 Task: Create a due date automation trigger when advanced on, 2 working days before a card is due add fields with custom field "Resume" set to a number greater or equal to 1 and lower or equal to 10 at 11:00 AM.
Action: Mouse moved to (1356, 112)
Screenshot: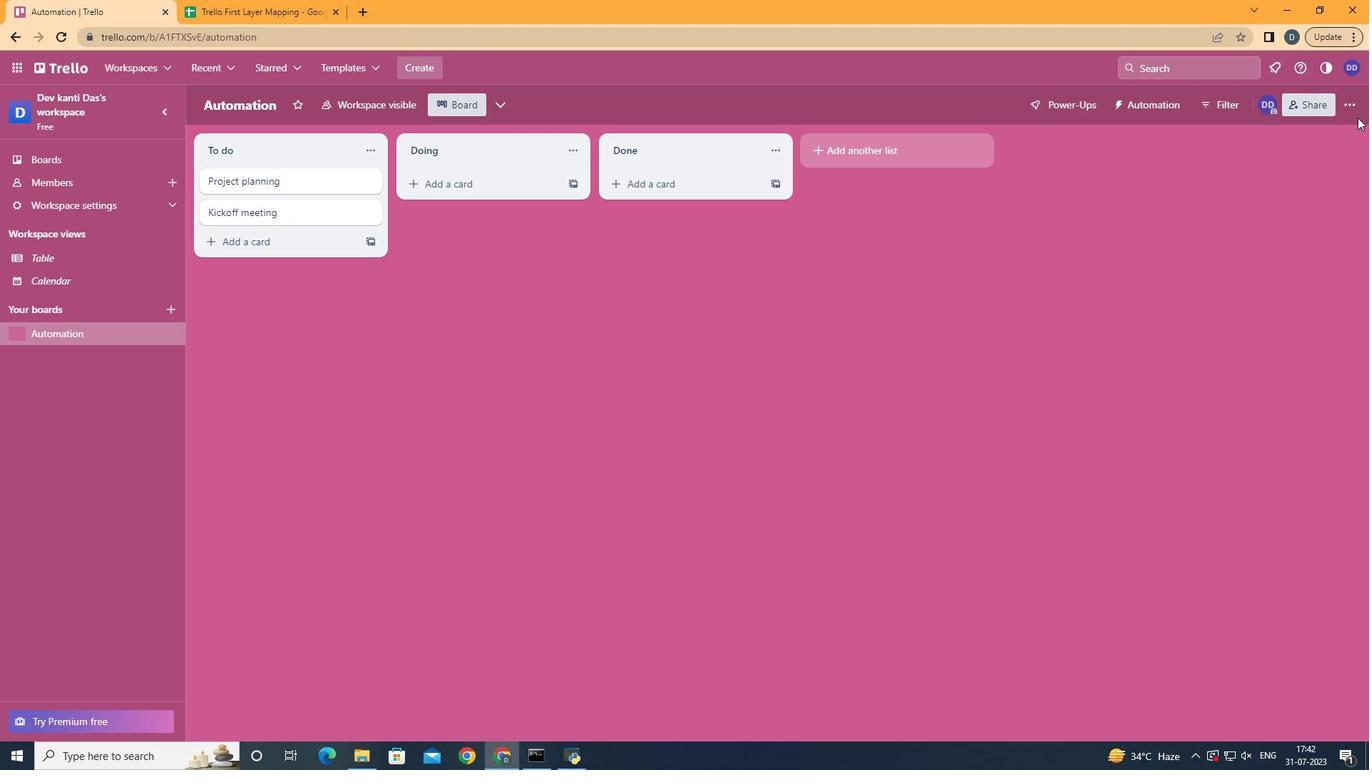 
Action: Mouse pressed left at (1356, 112)
Screenshot: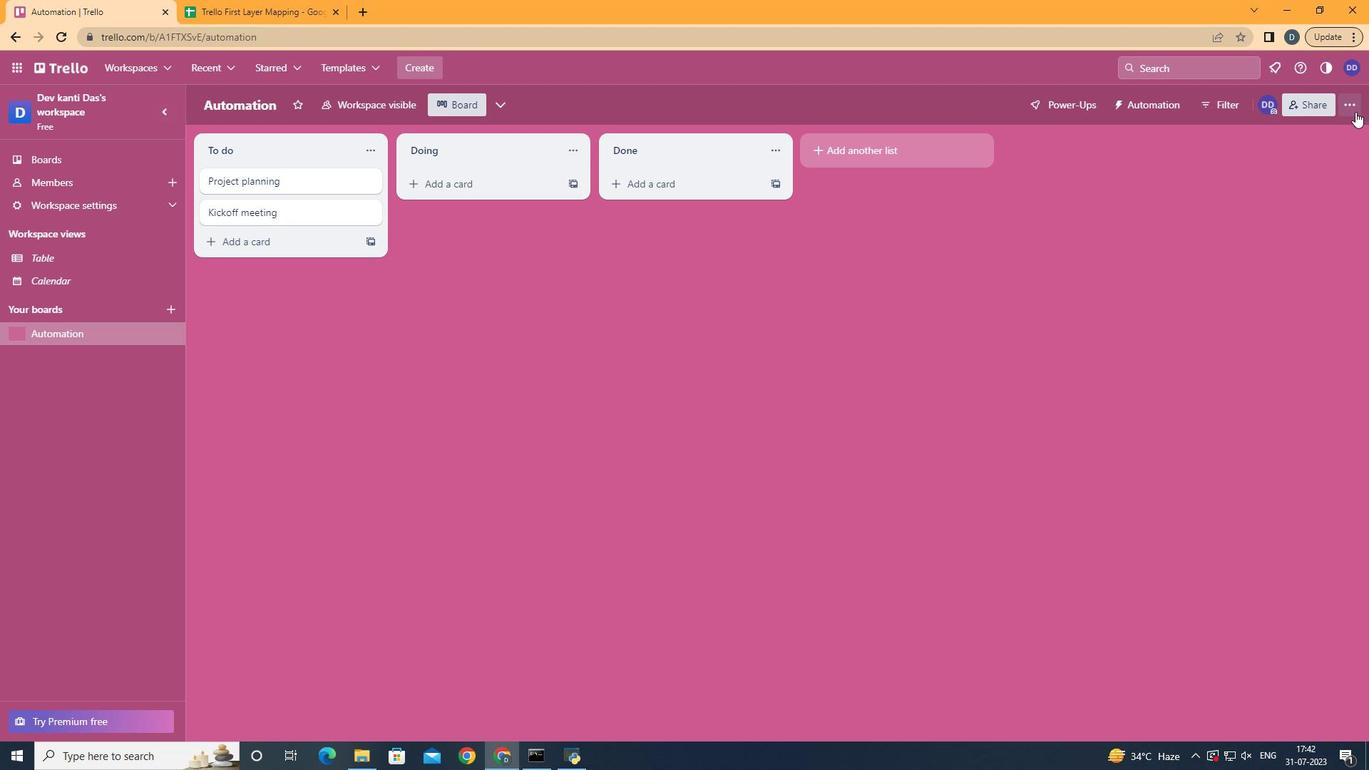 
Action: Mouse moved to (1245, 311)
Screenshot: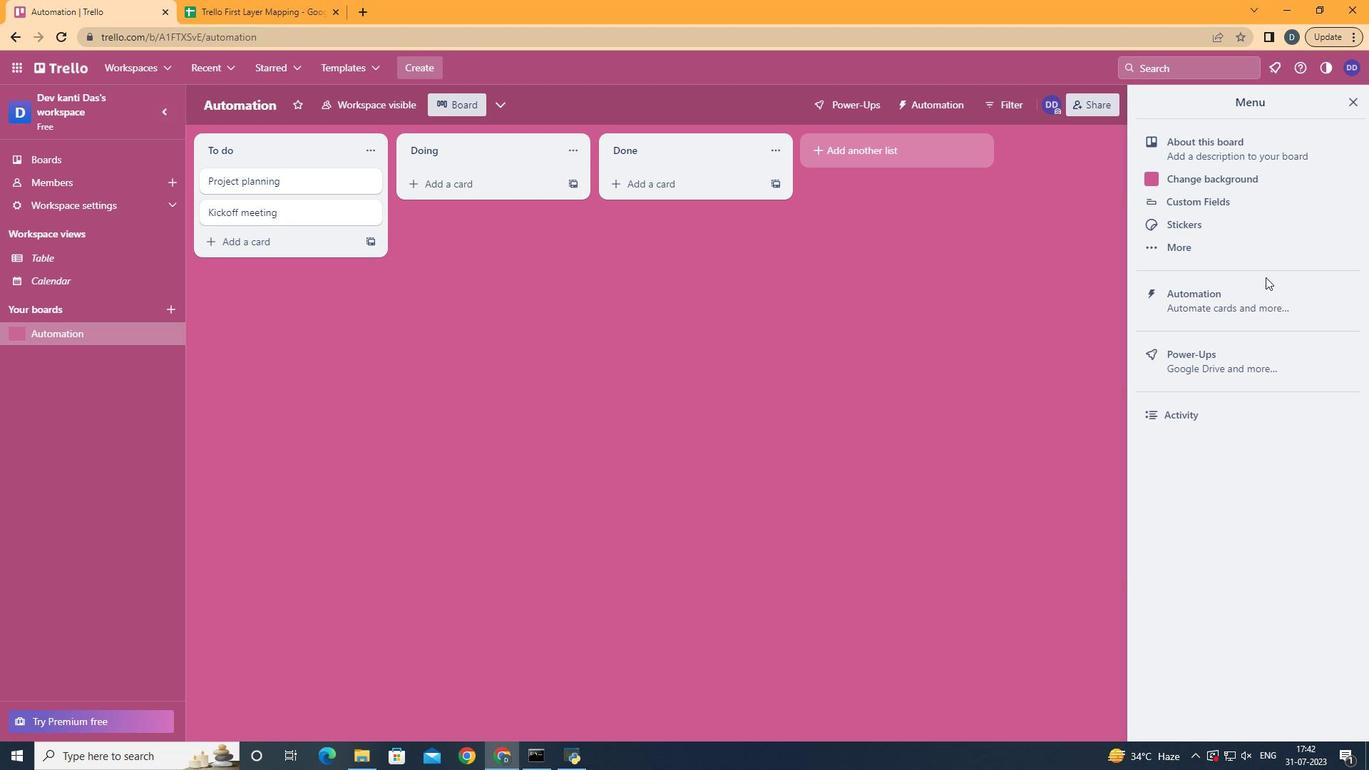 
Action: Mouse pressed left at (1245, 311)
Screenshot: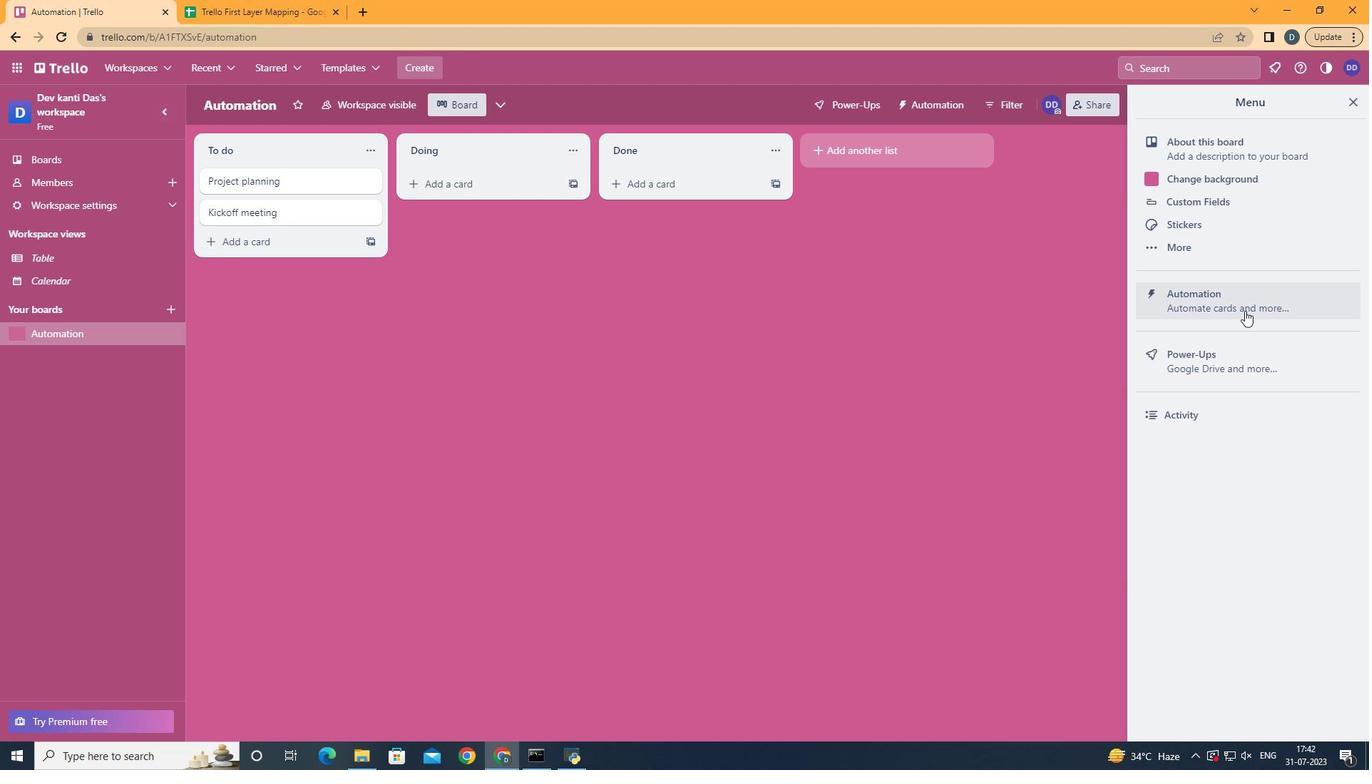 
Action: Mouse moved to (266, 285)
Screenshot: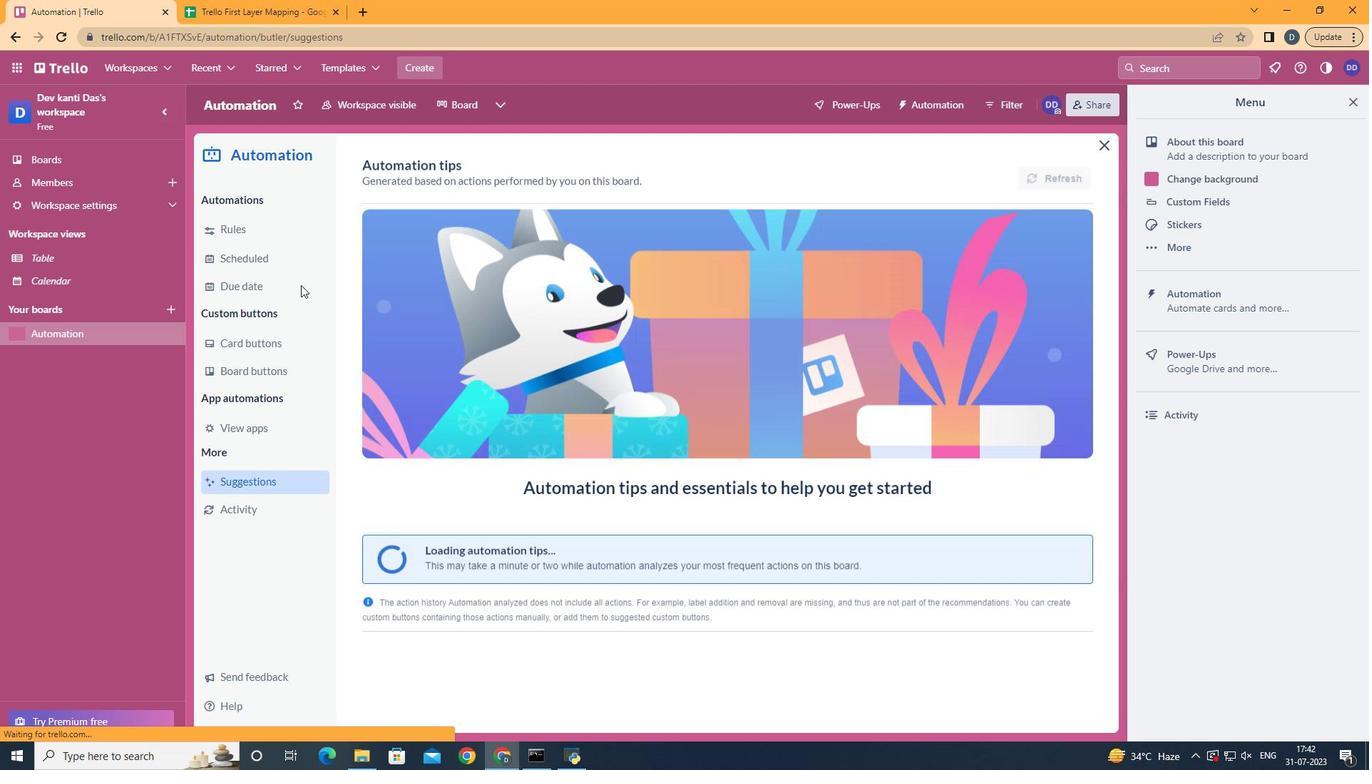 
Action: Mouse pressed left at (266, 285)
Screenshot: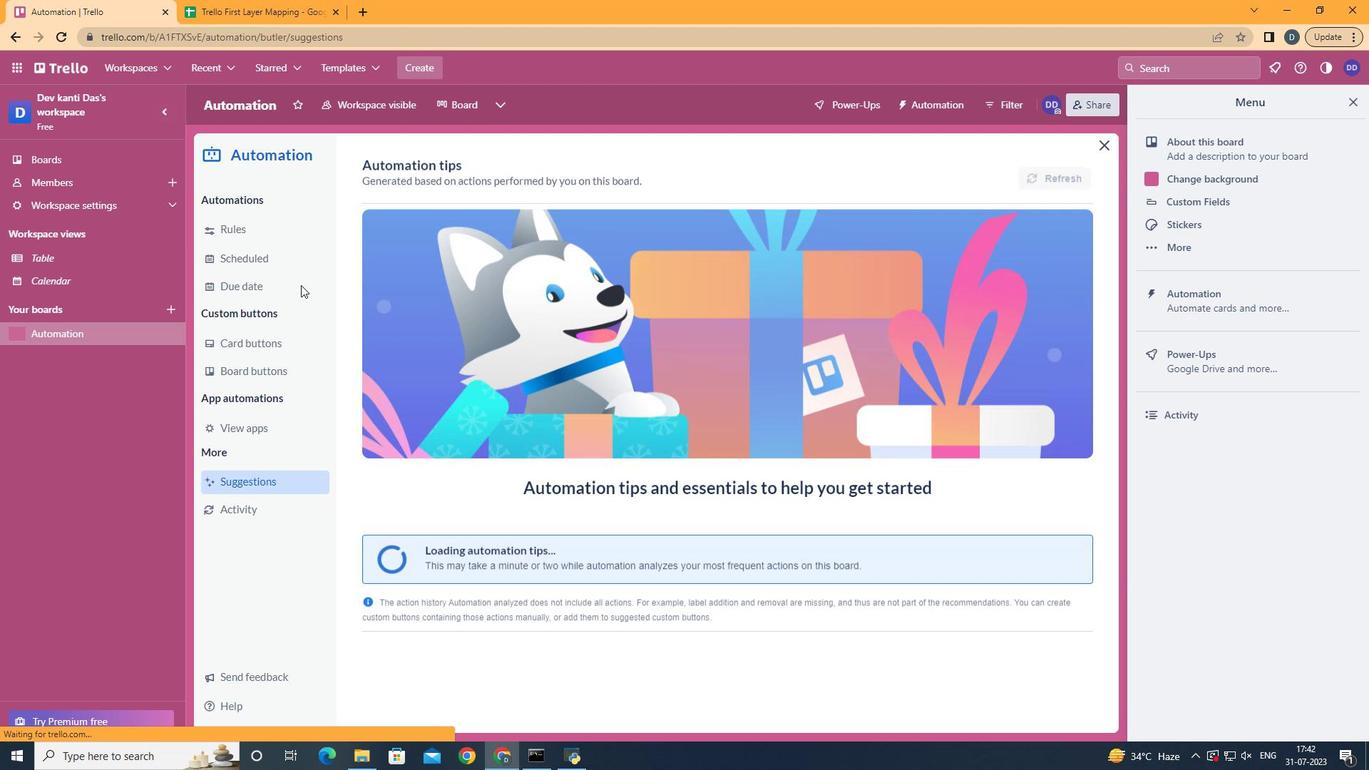 
Action: Mouse moved to (1010, 170)
Screenshot: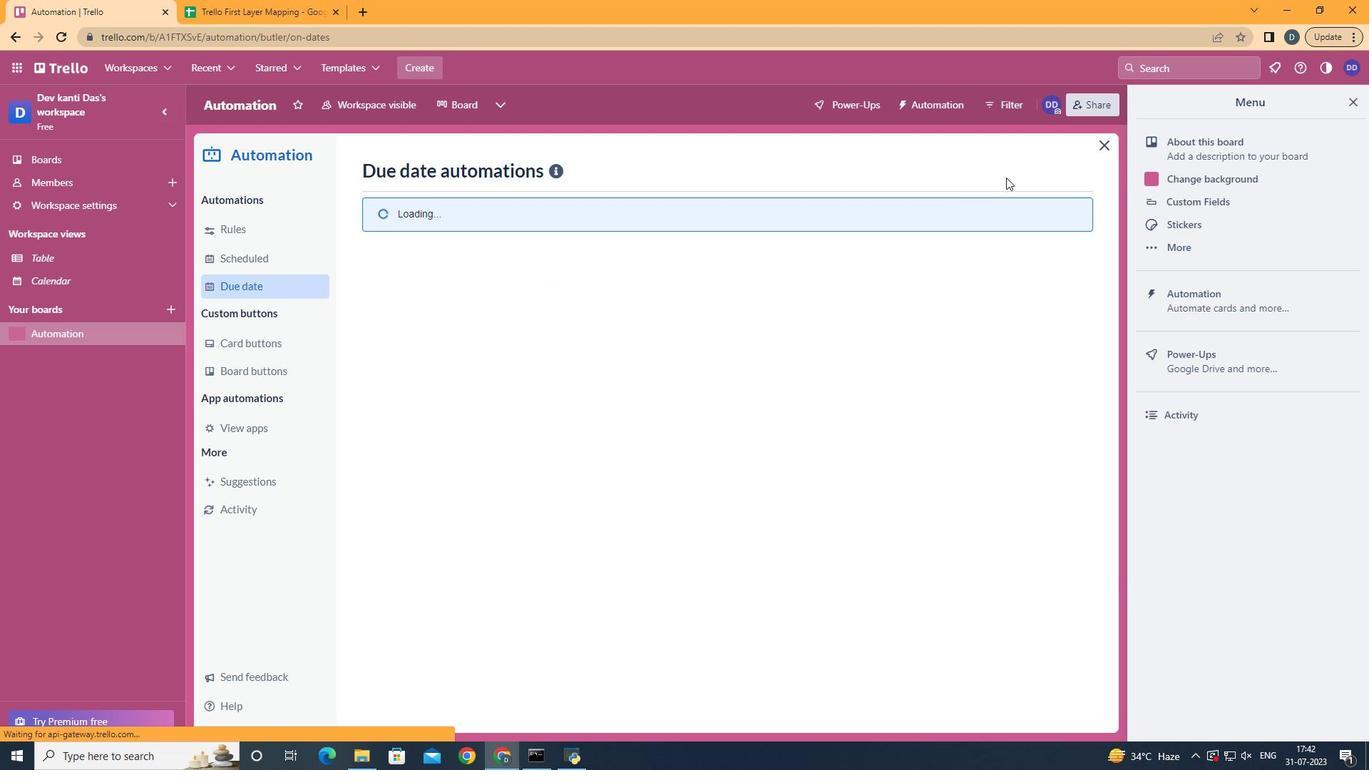 
Action: Mouse pressed left at (1010, 170)
Screenshot: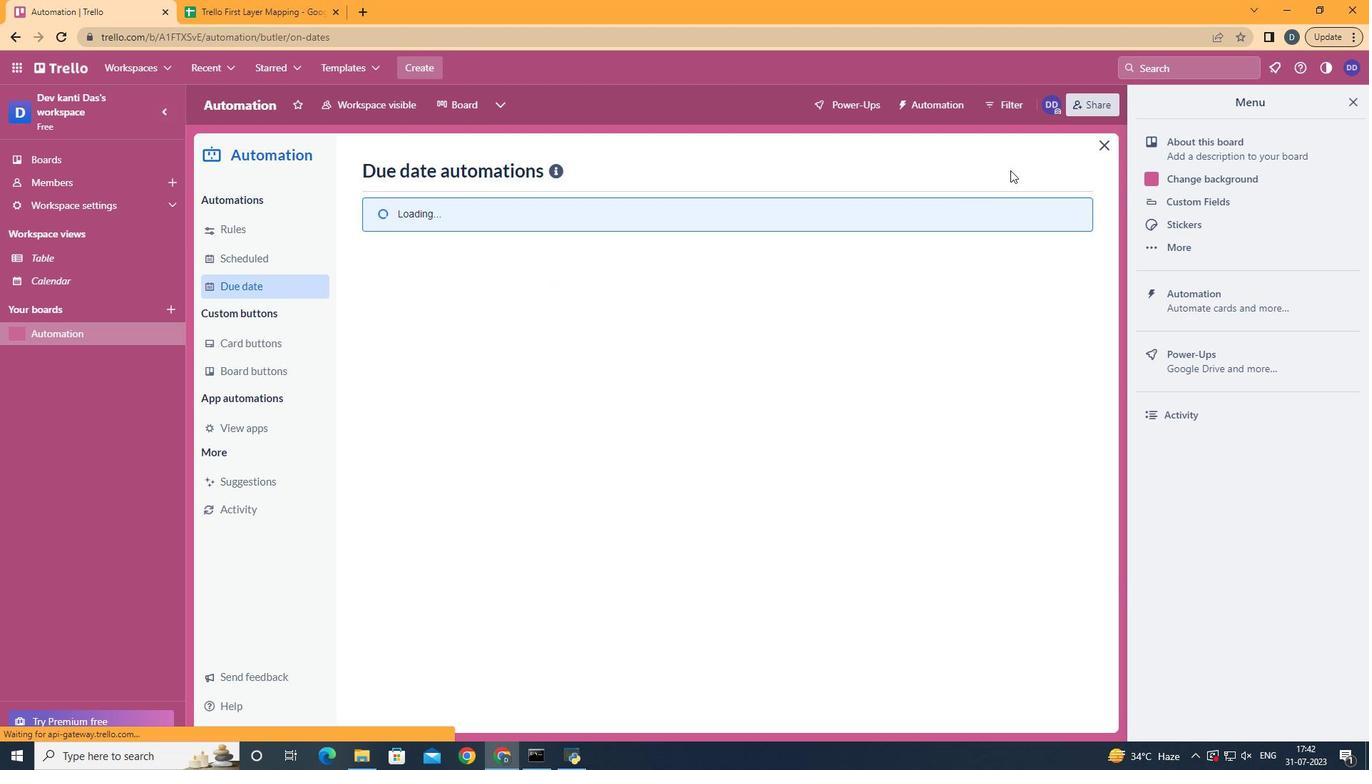 
Action: Mouse pressed left at (1010, 170)
Screenshot: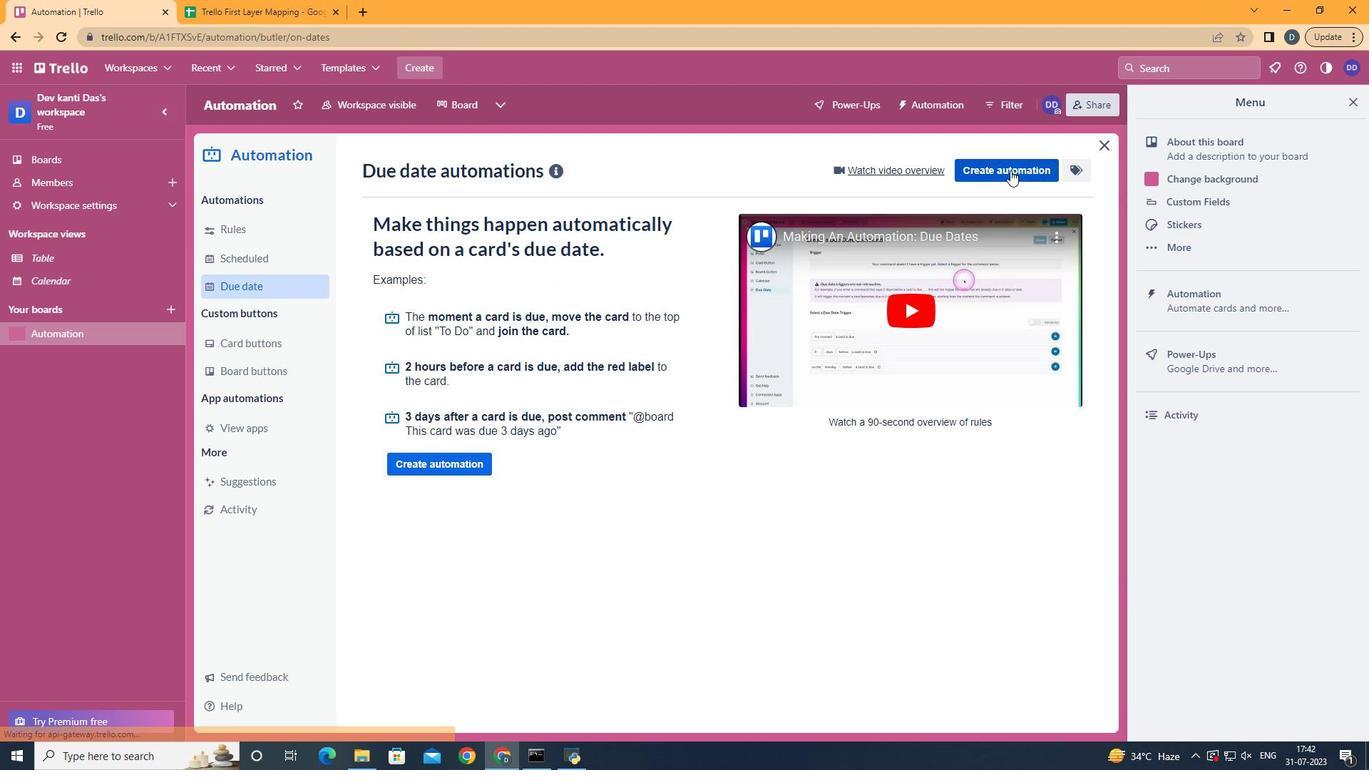 
Action: Mouse moved to (793, 301)
Screenshot: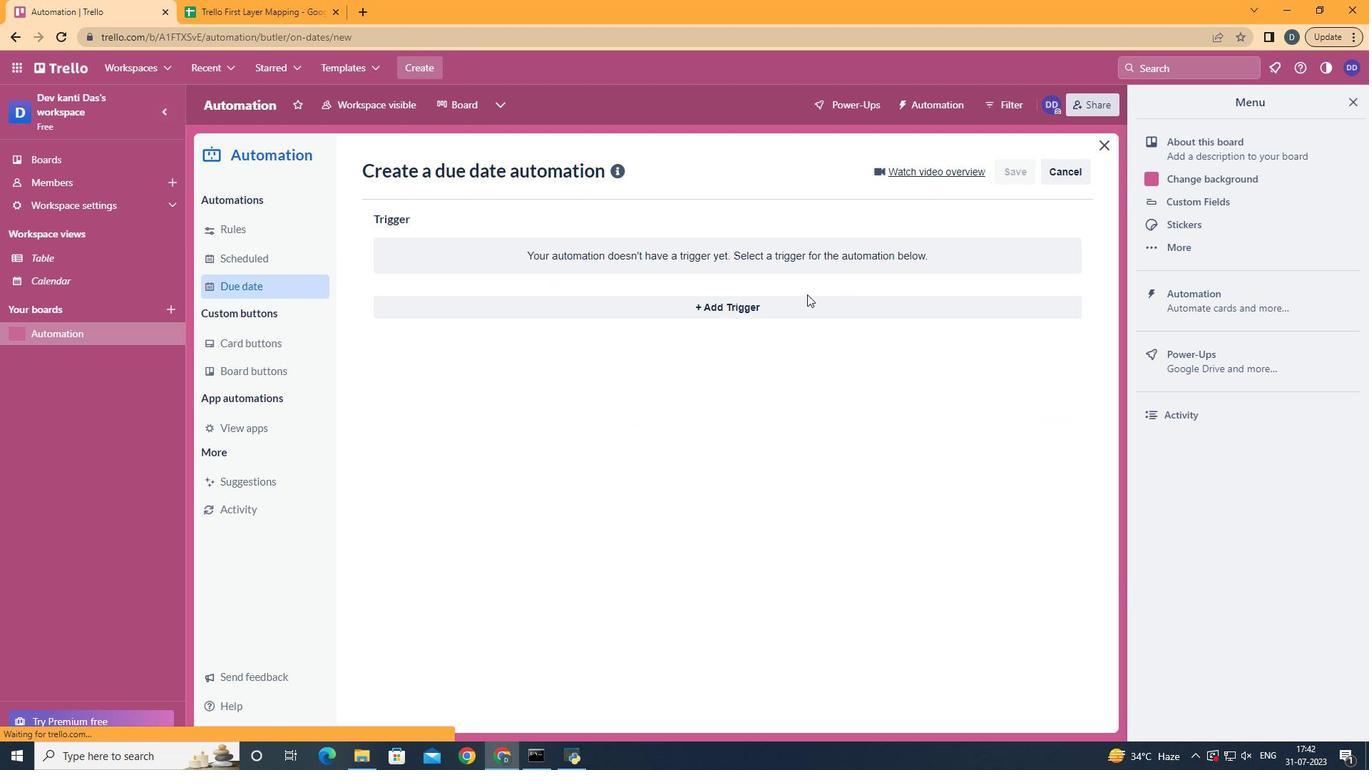 
Action: Mouse pressed left at (793, 301)
Screenshot: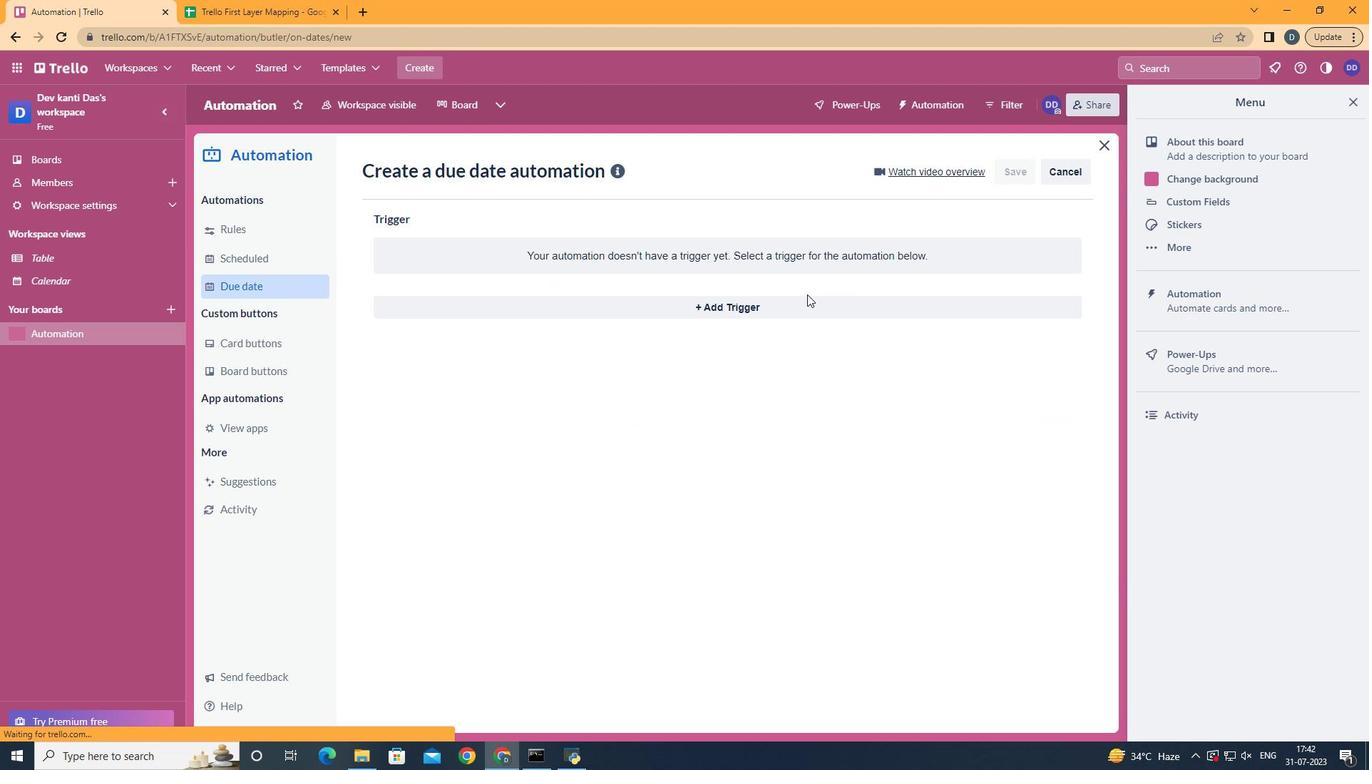 
Action: Mouse moved to (467, 575)
Screenshot: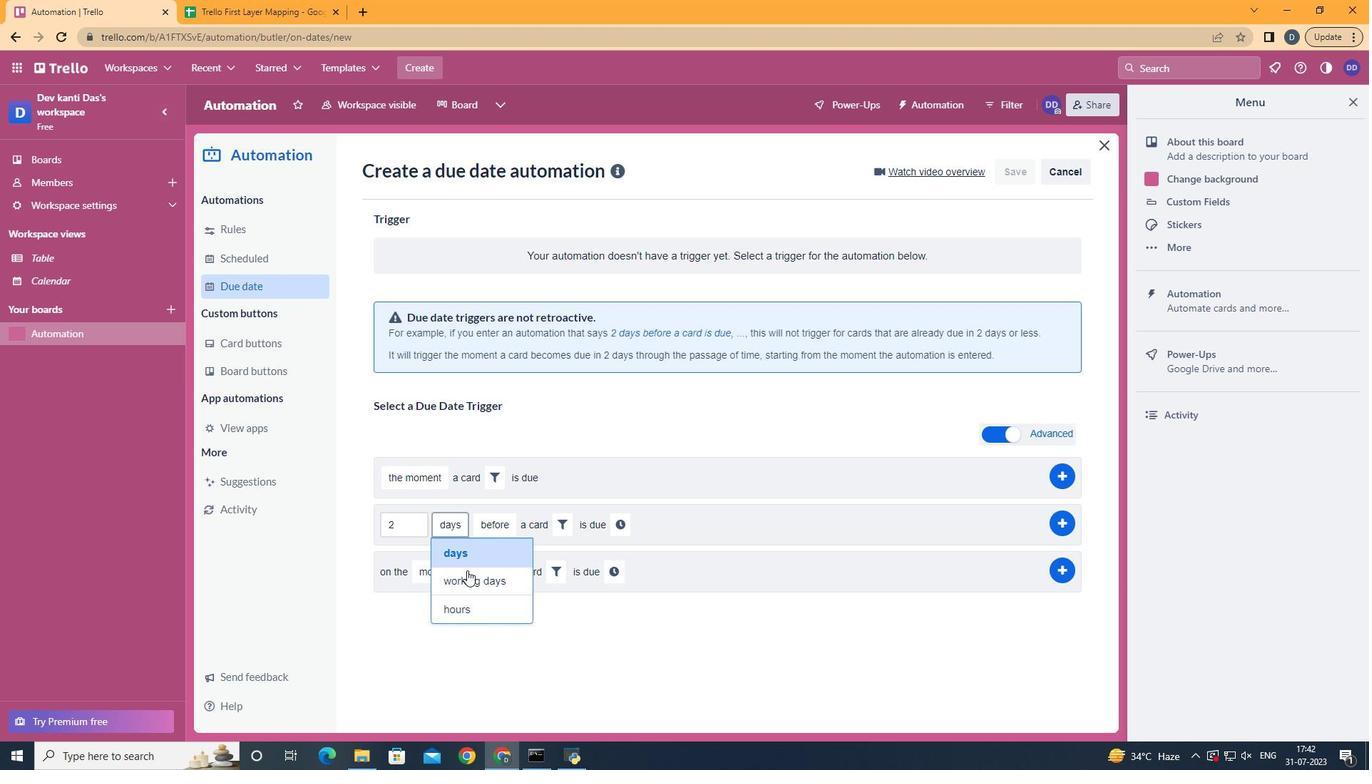 
Action: Mouse pressed left at (467, 575)
Screenshot: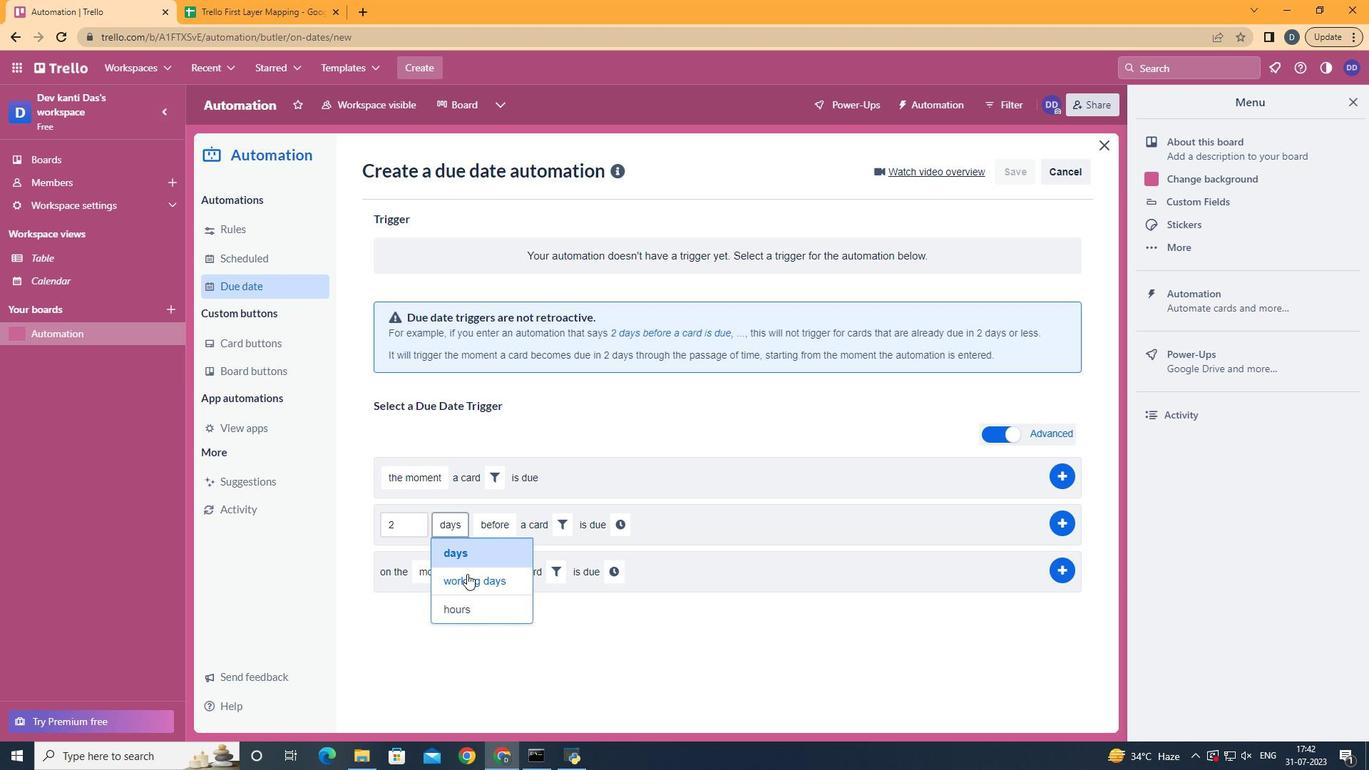 
Action: Mouse moved to (590, 520)
Screenshot: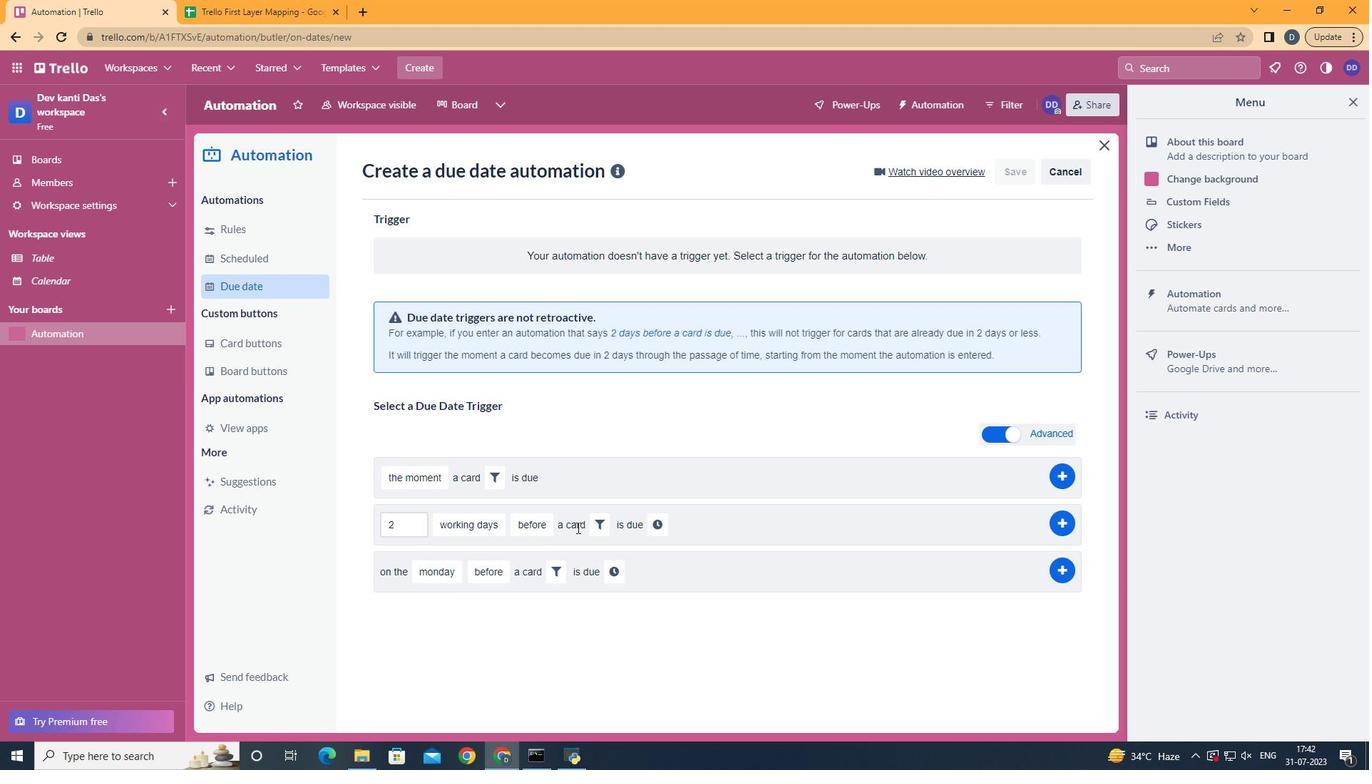 
Action: Mouse pressed left at (590, 520)
Screenshot: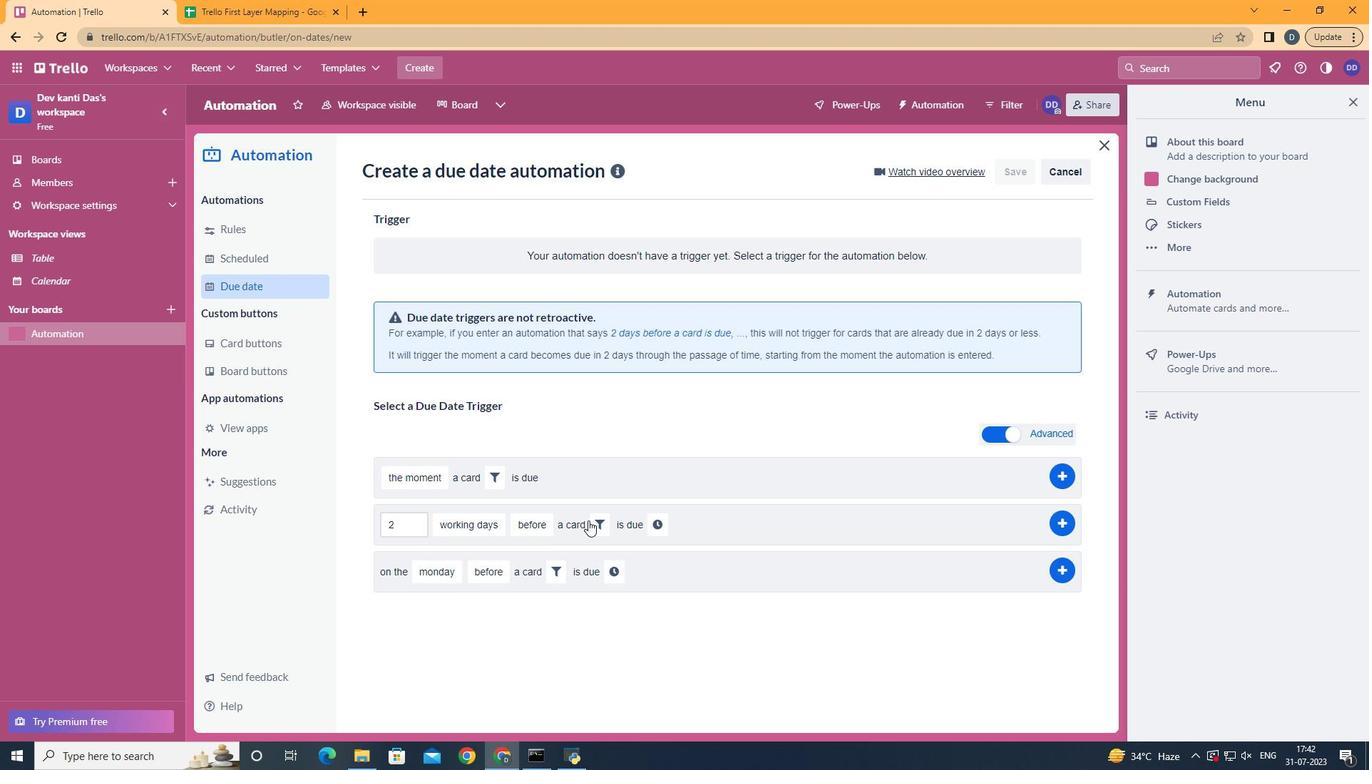 
Action: Mouse moved to (820, 572)
Screenshot: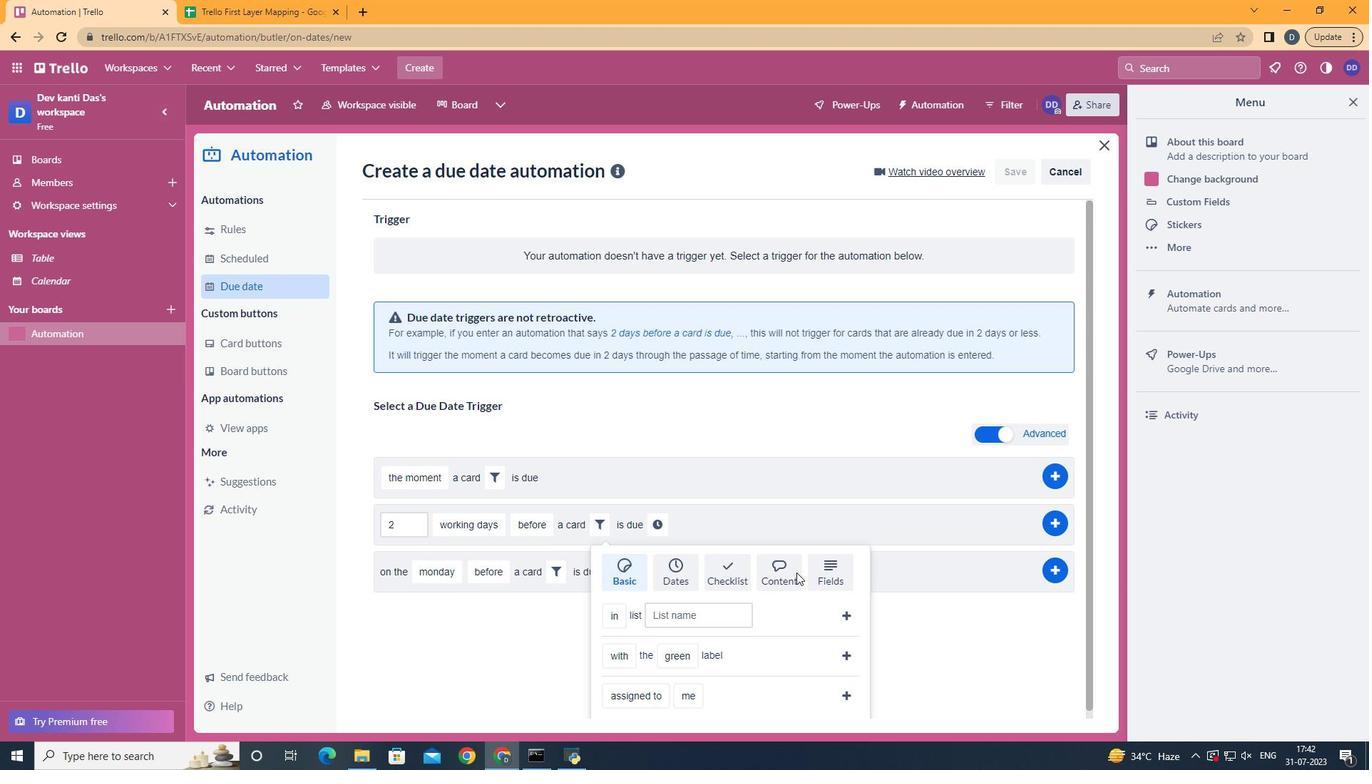 
Action: Mouse pressed left at (820, 572)
Screenshot: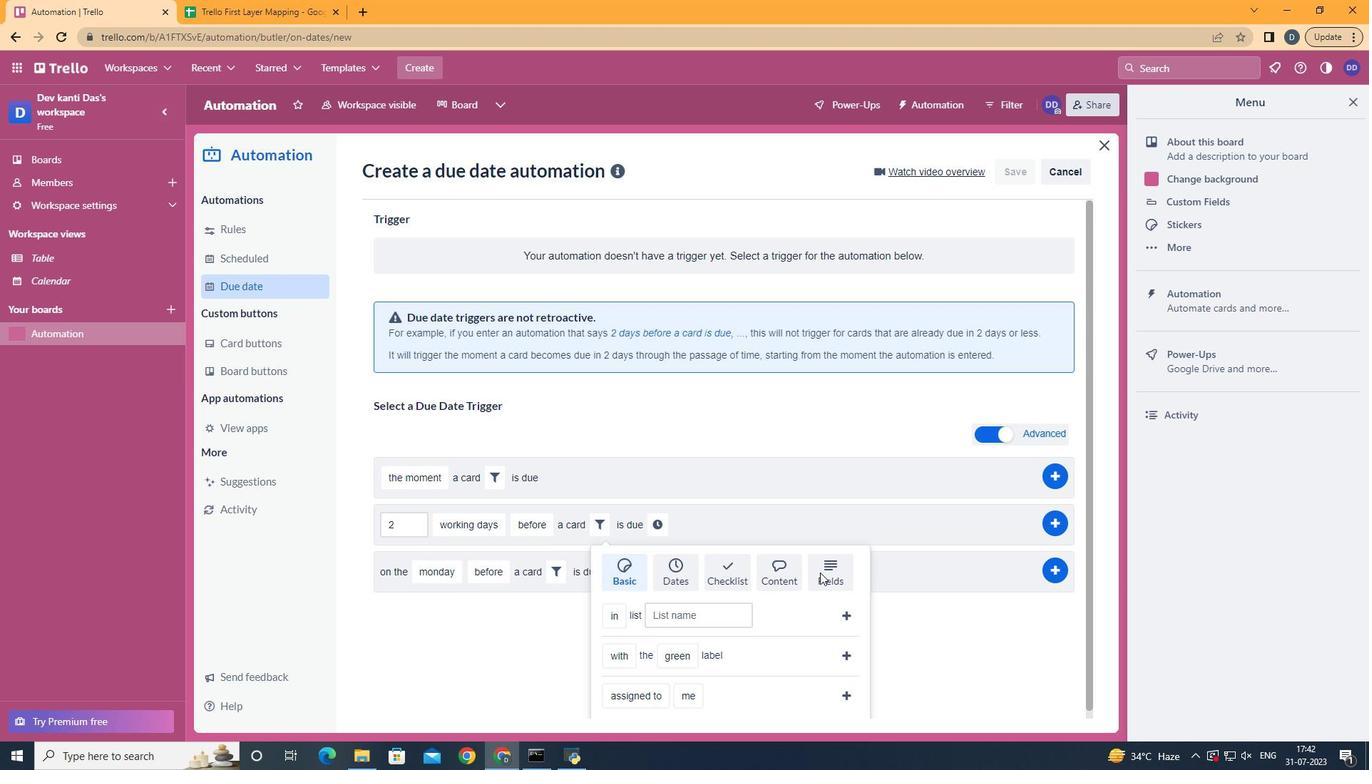 
Action: Mouse moved to (820, 572)
Screenshot: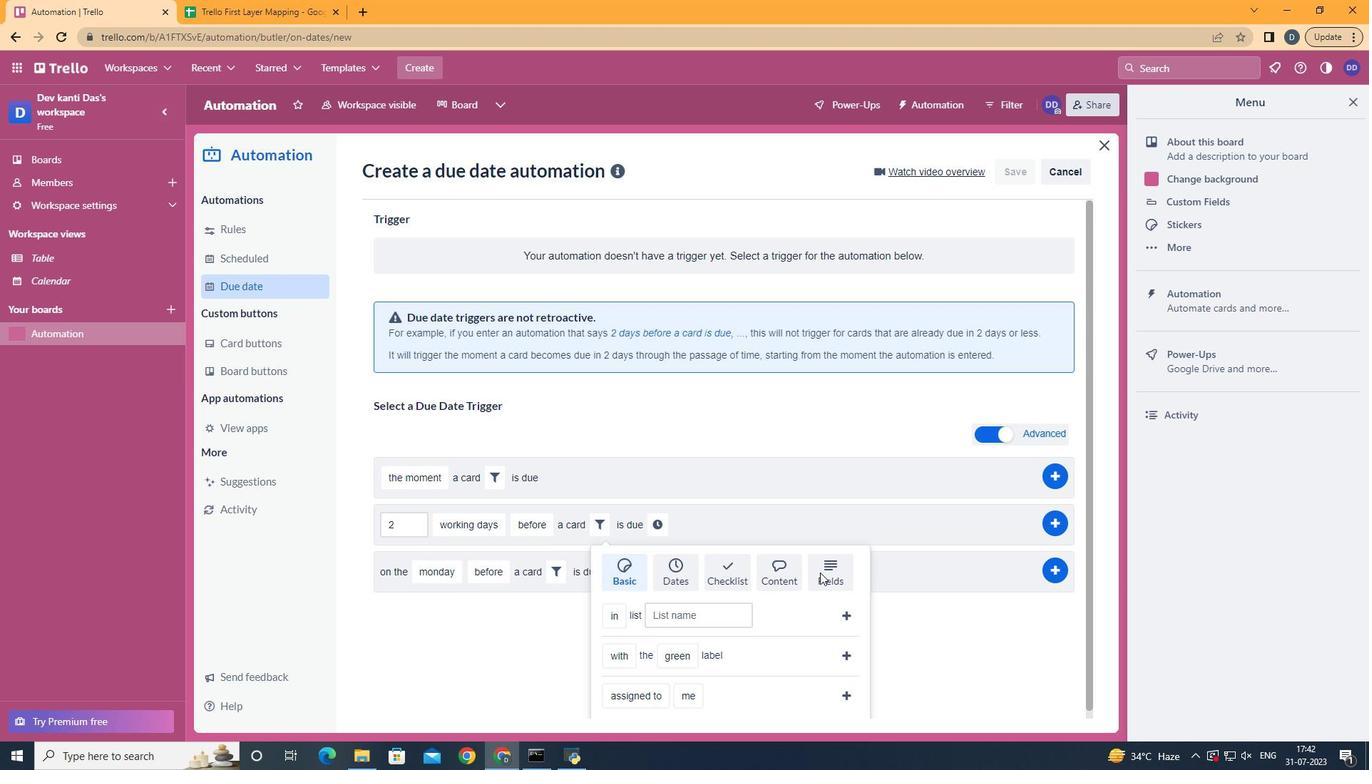 
Action: Mouse scrolled (820, 572) with delta (0, 0)
Screenshot: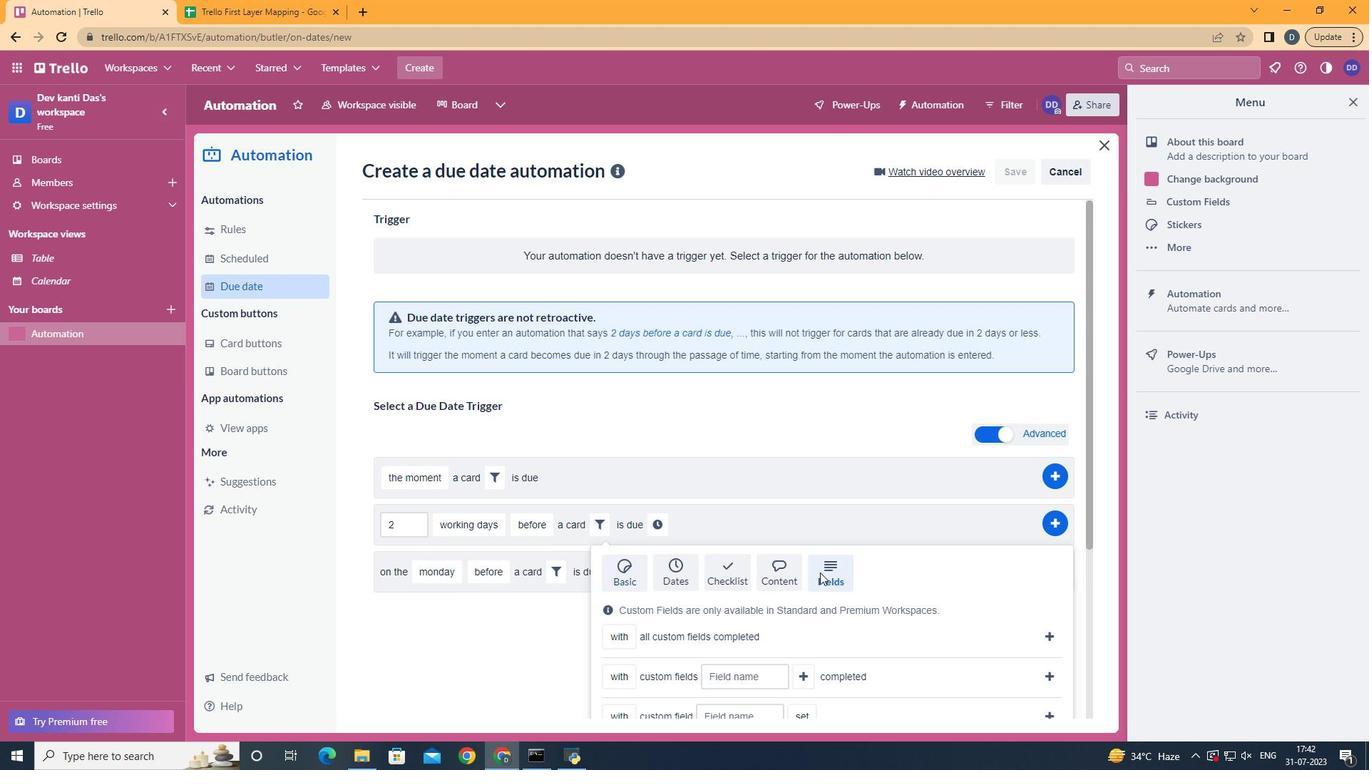
Action: Mouse scrolled (820, 572) with delta (0, 0)
Screenshot: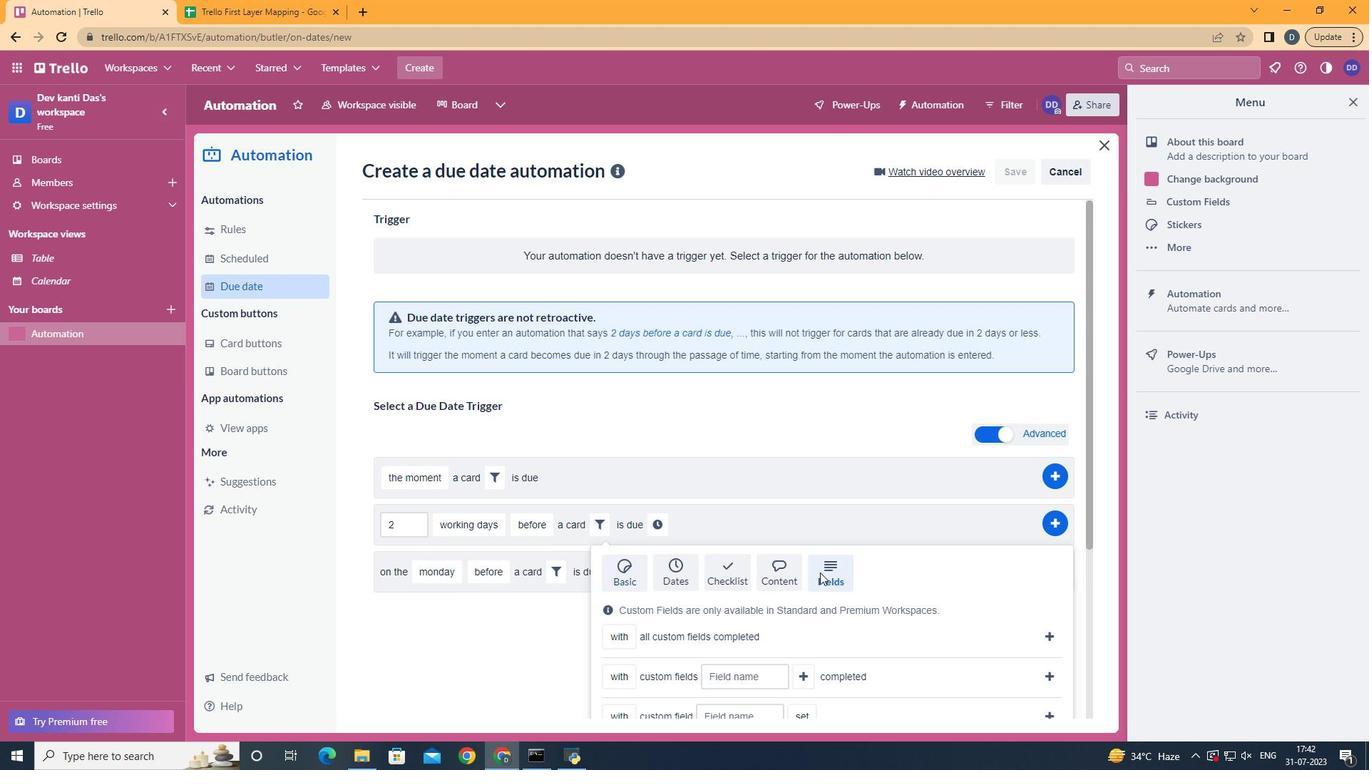 
Action: Mouse scrolled (820, 572) with delta (0, 0)
Screenshot: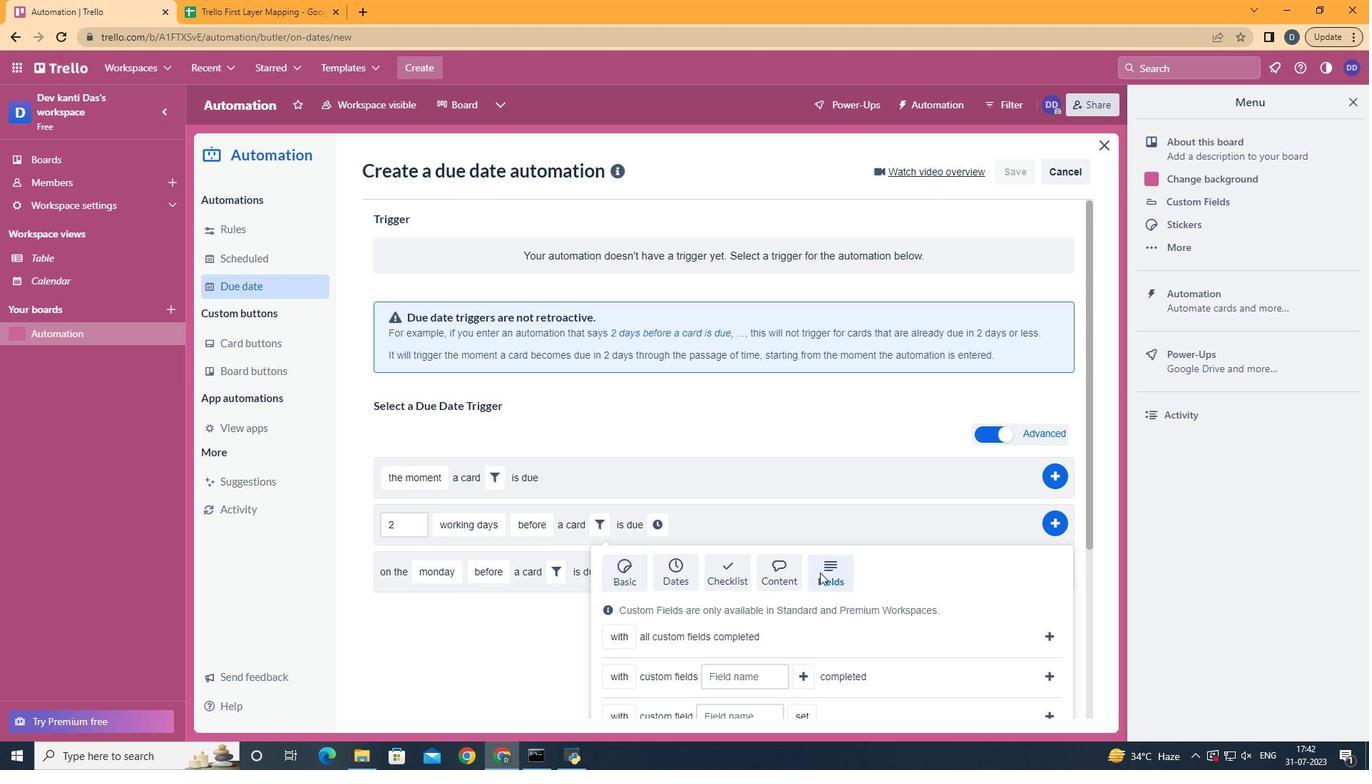 
Action: Mouse scrolled (820, 572) with delta (0, 0)
Screenshot: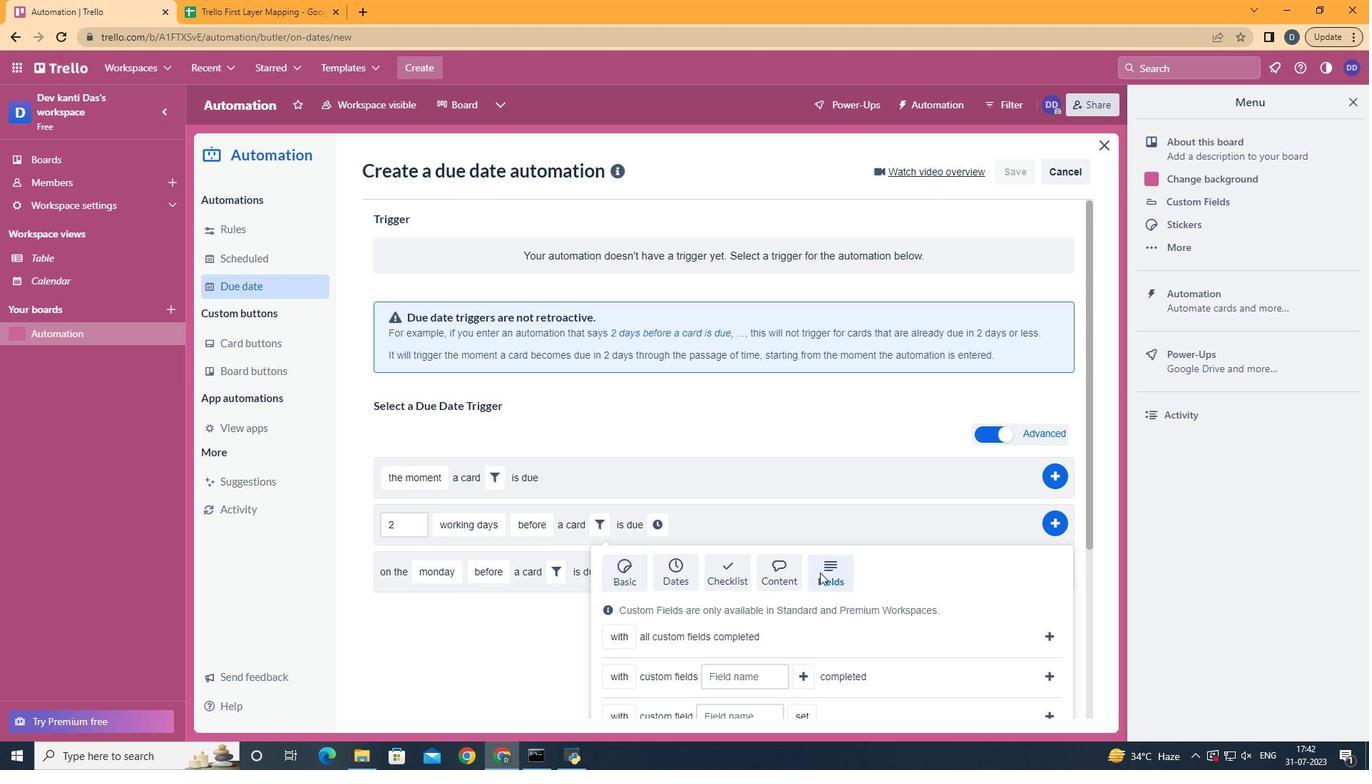 
Action: Mouse scrolled (820, 572) with delta (0, 0)
Screenshot: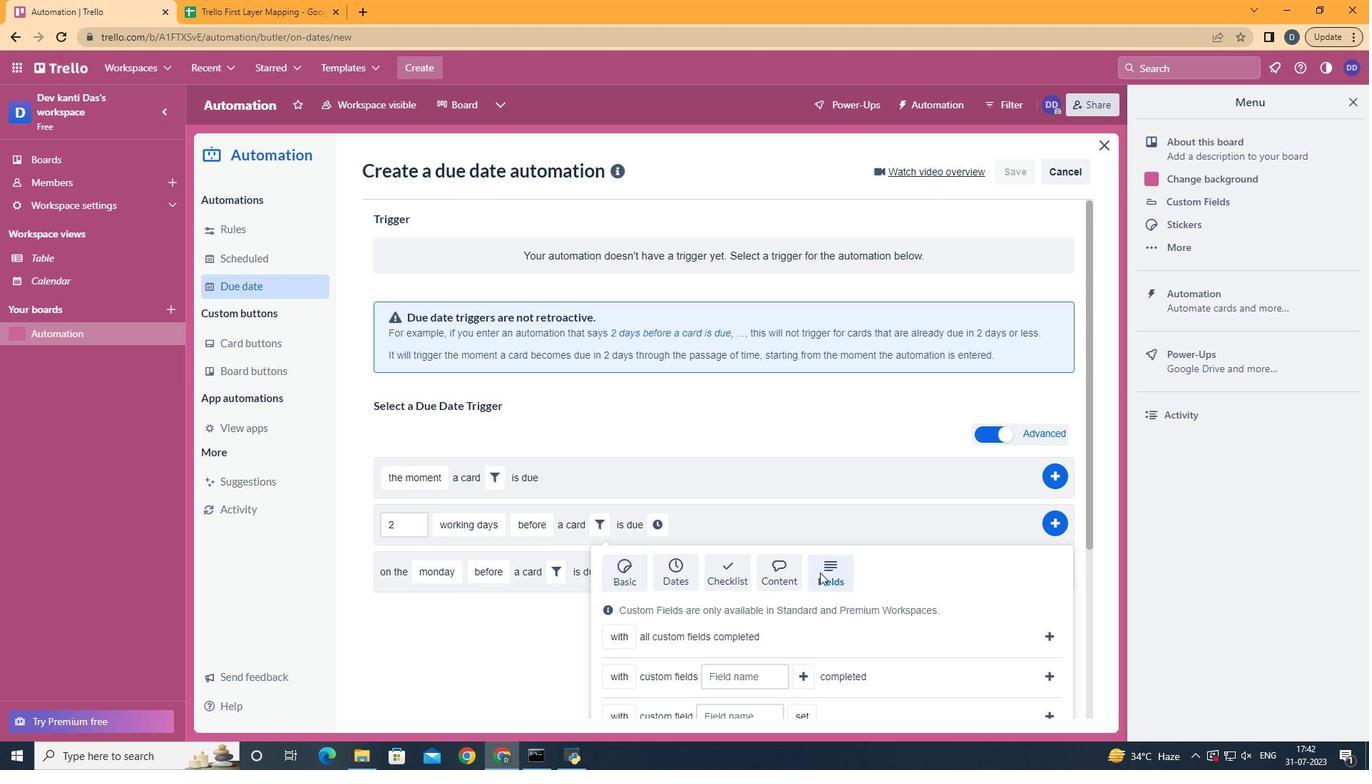 
Action: Mouse scrolled (820, 572) with delta (0, 0)
Screenshot: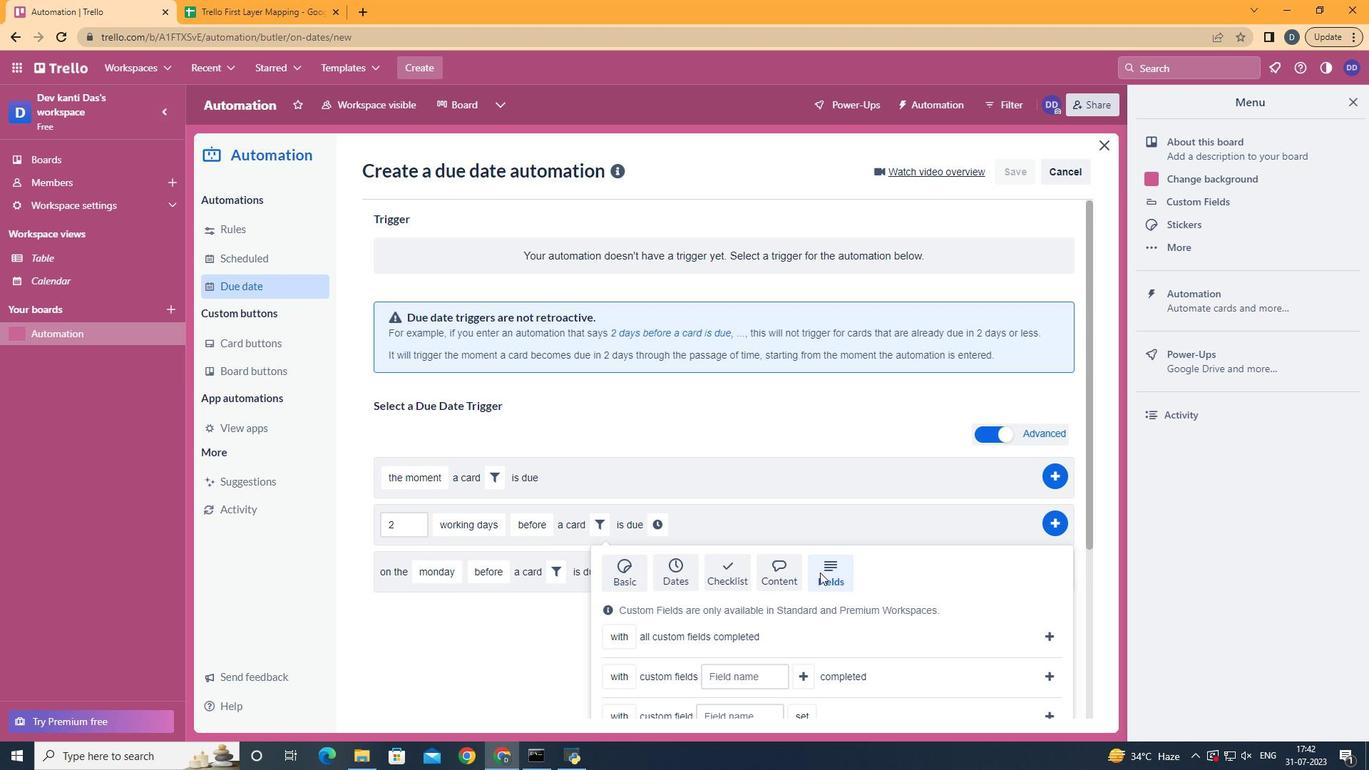 
Action: Mouse moved to (727, 584)
Screenshot: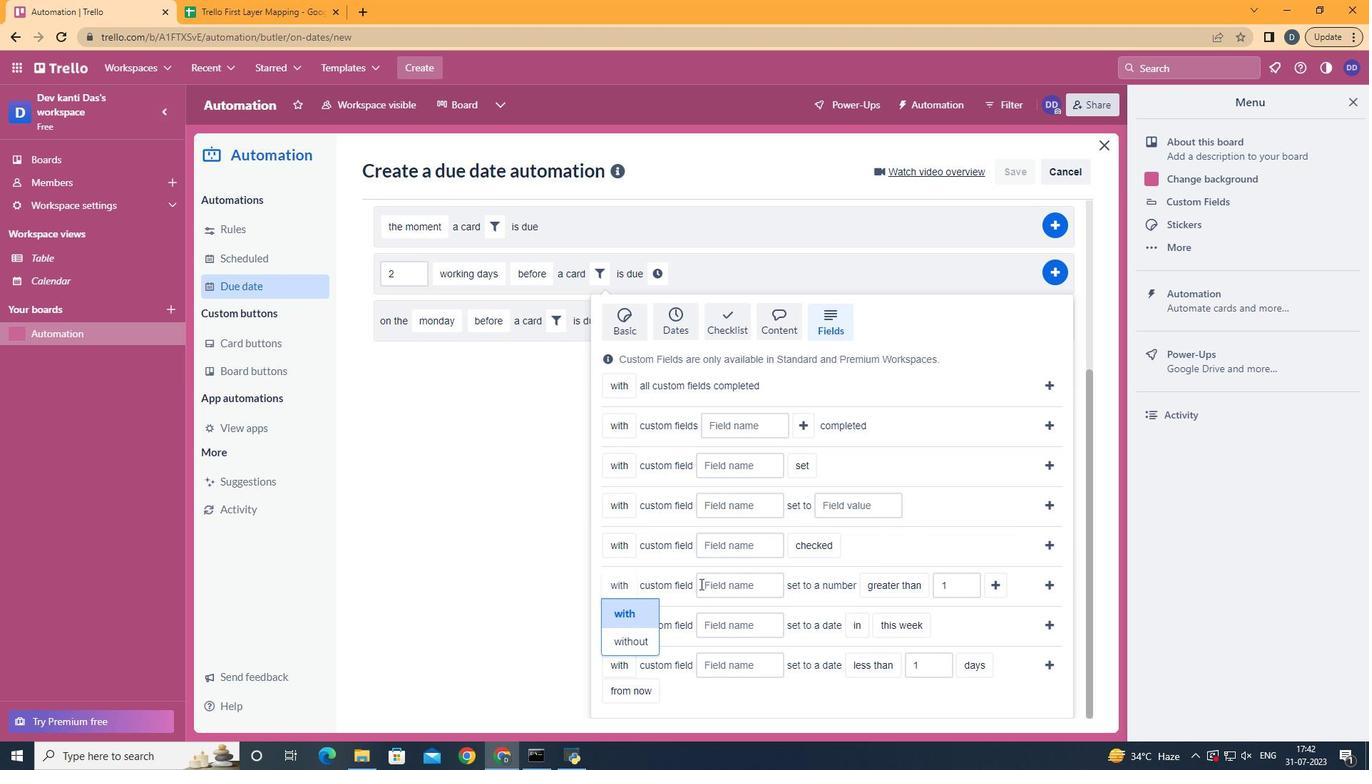 
Action: Mouse pressed left at (727, 584)
Screenshot: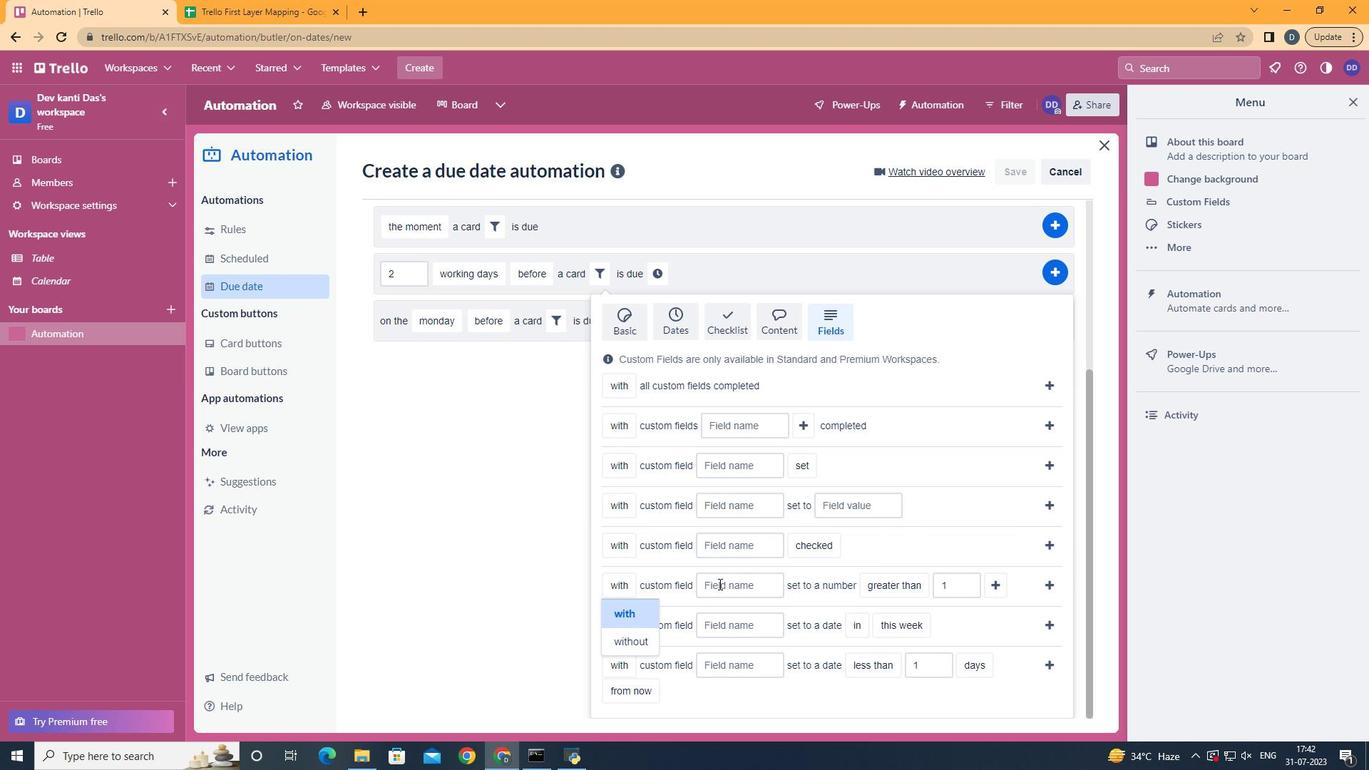 
Action: Key pressed <Key.shift>Resume
Screenshot: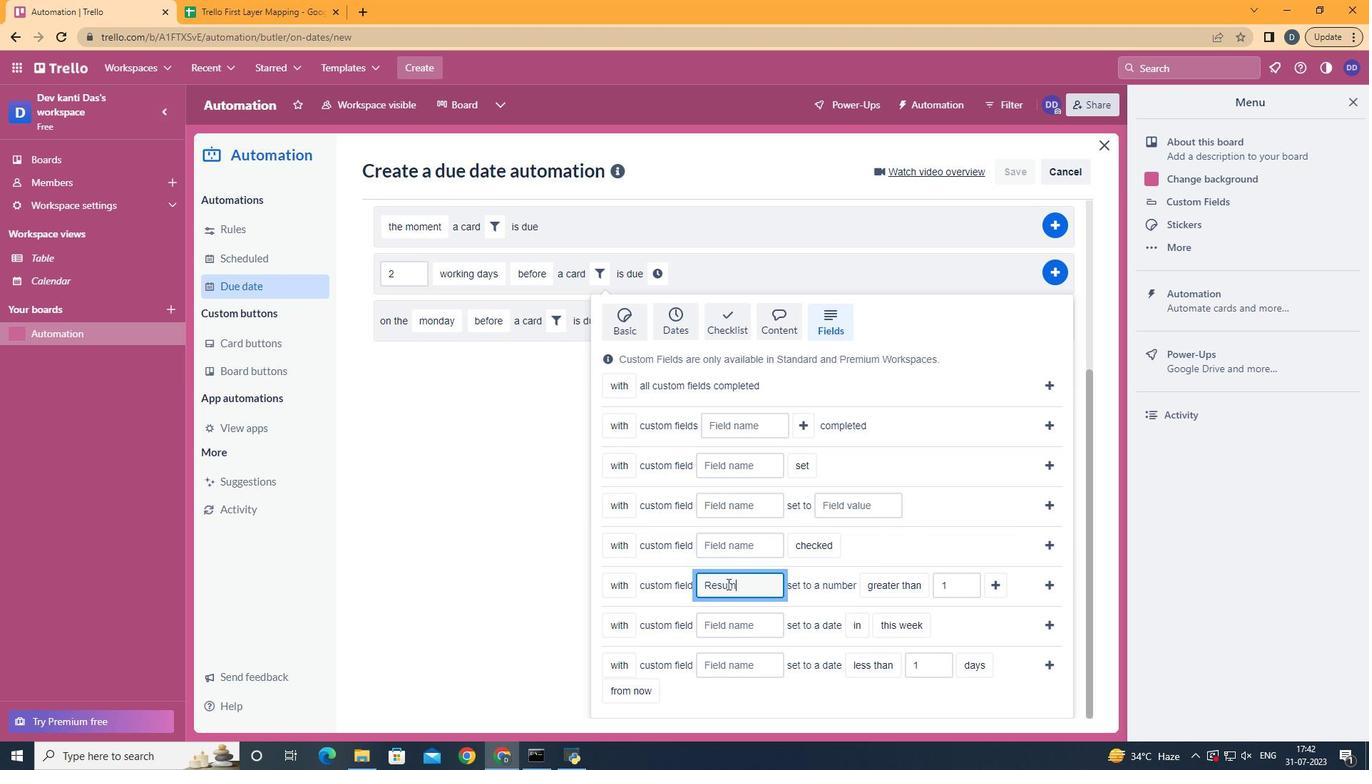 
Action: Mouse moved to (916, 636)
Screenshot: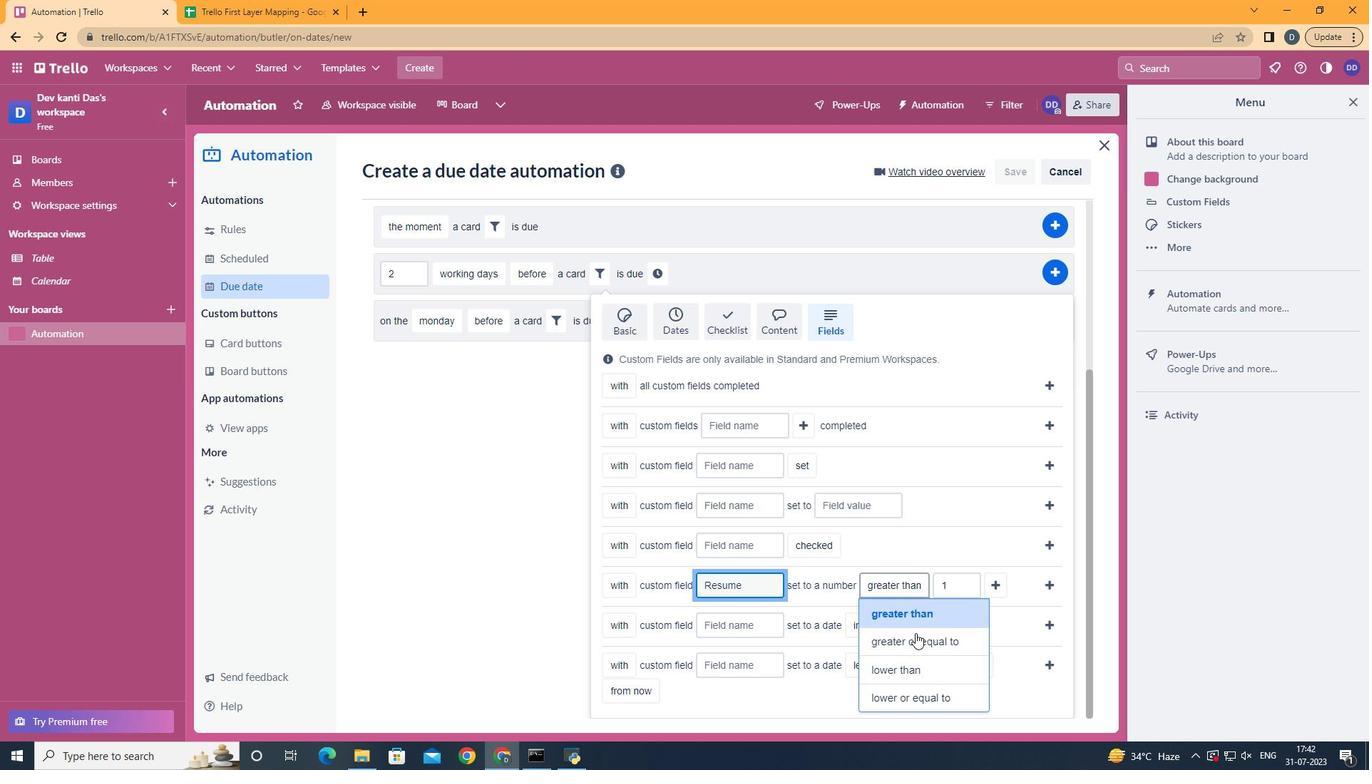 
Action: Mouse pressed left at (916, 636)
Screenshot: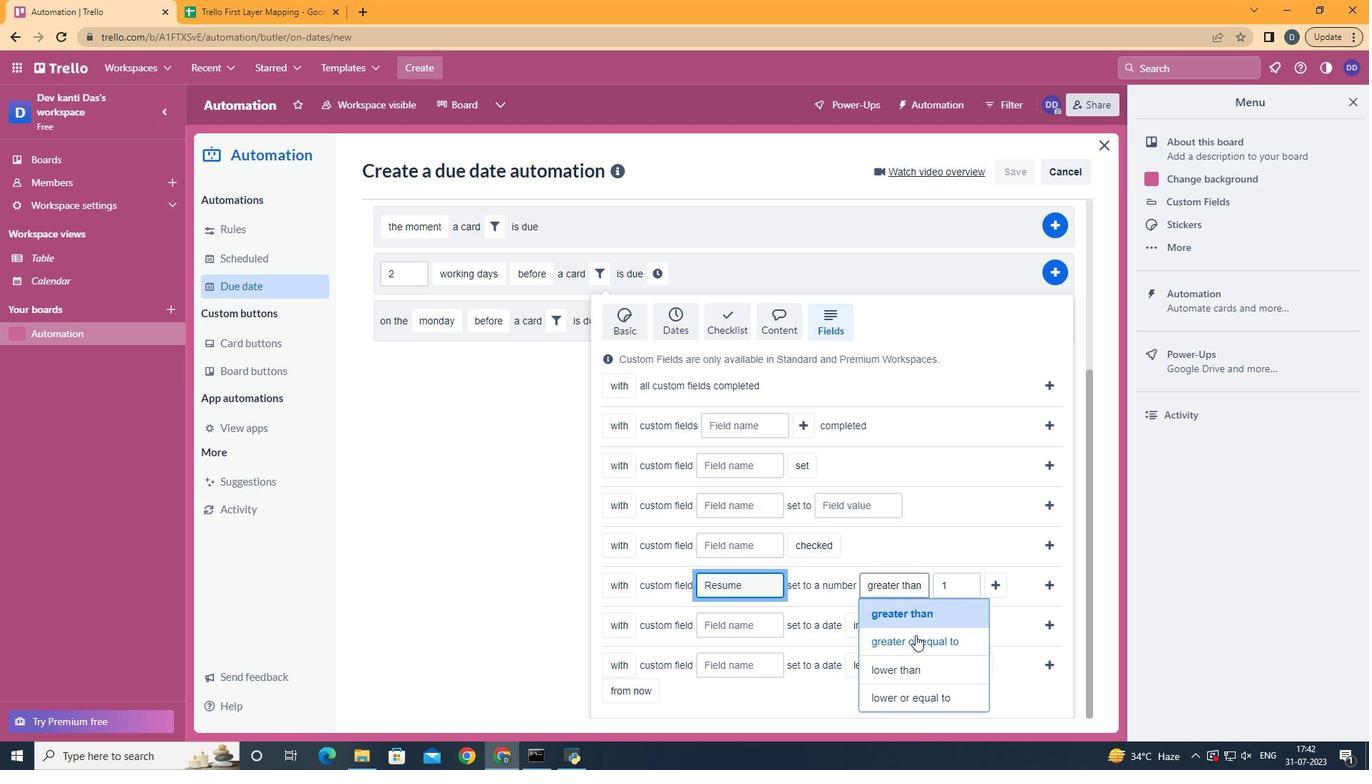 
Action: Mouse moved to (622, 614)
Screenshot: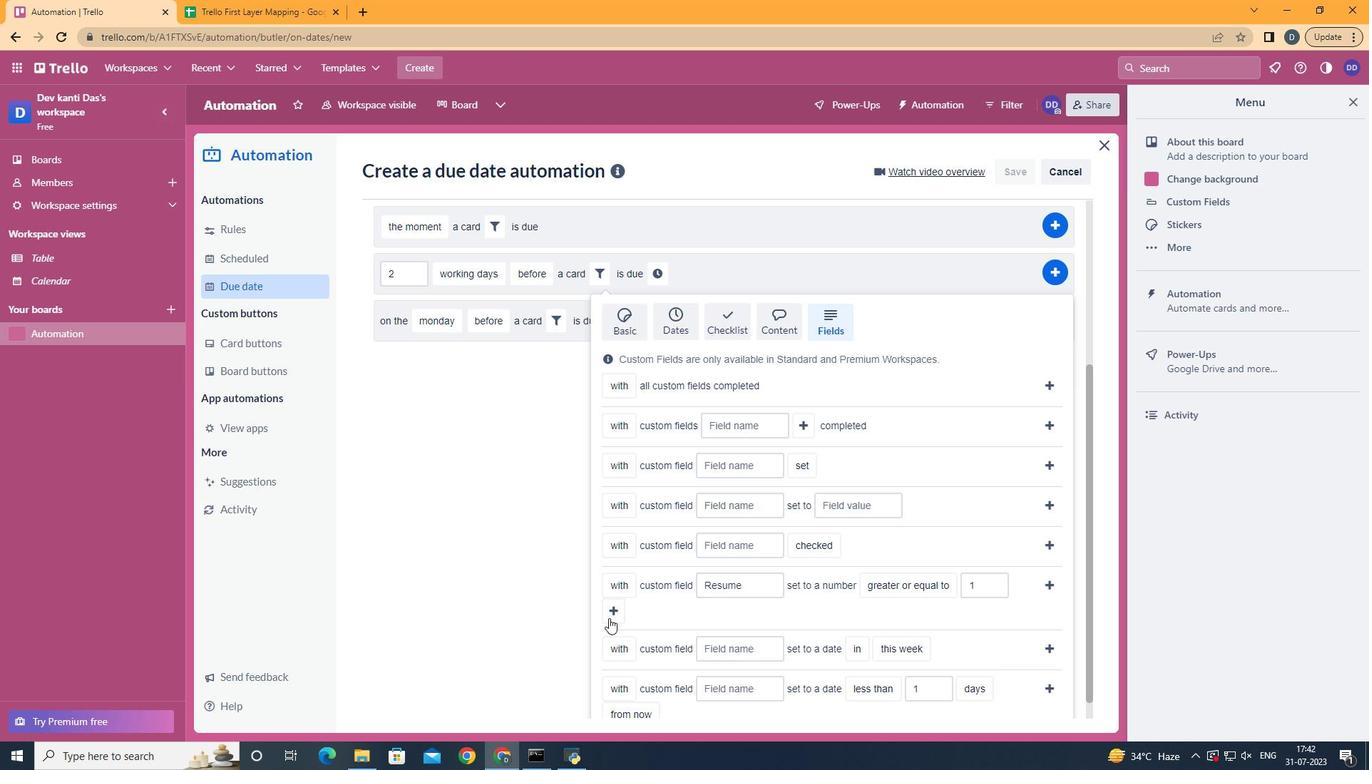 
Action: Mouse pressed left at (622, 614)
Screenshot: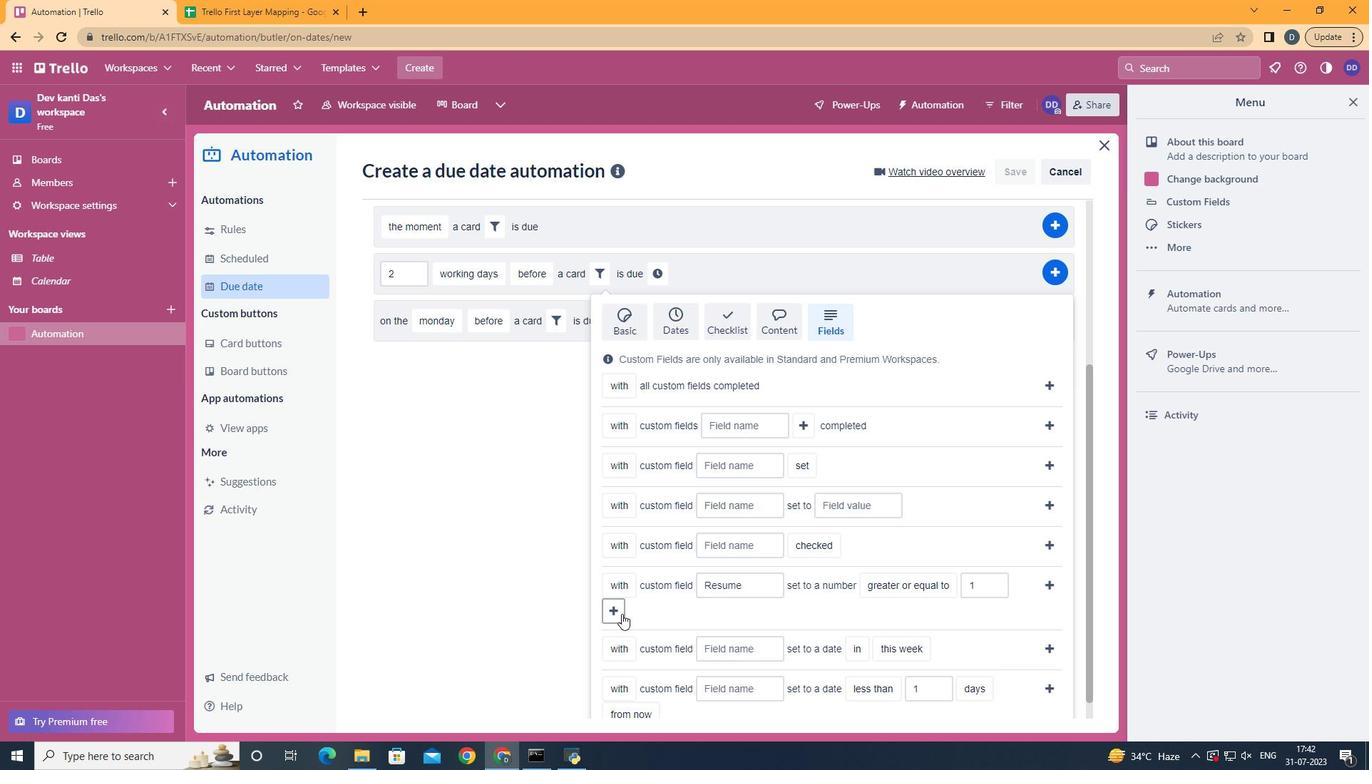 
Action: Mouse moved to (691, 532)
Screenshot: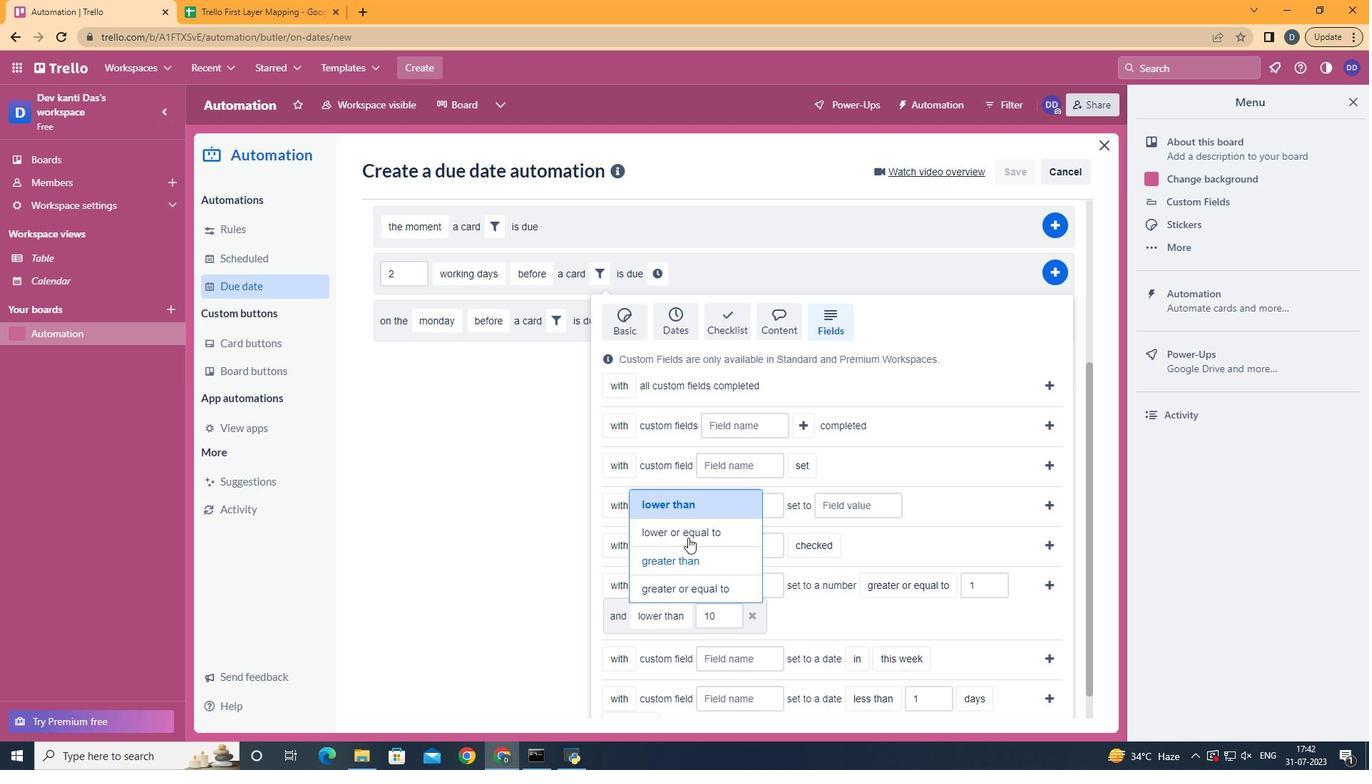 
Action: Mouse pressed left at (691, 532)
Screenshot: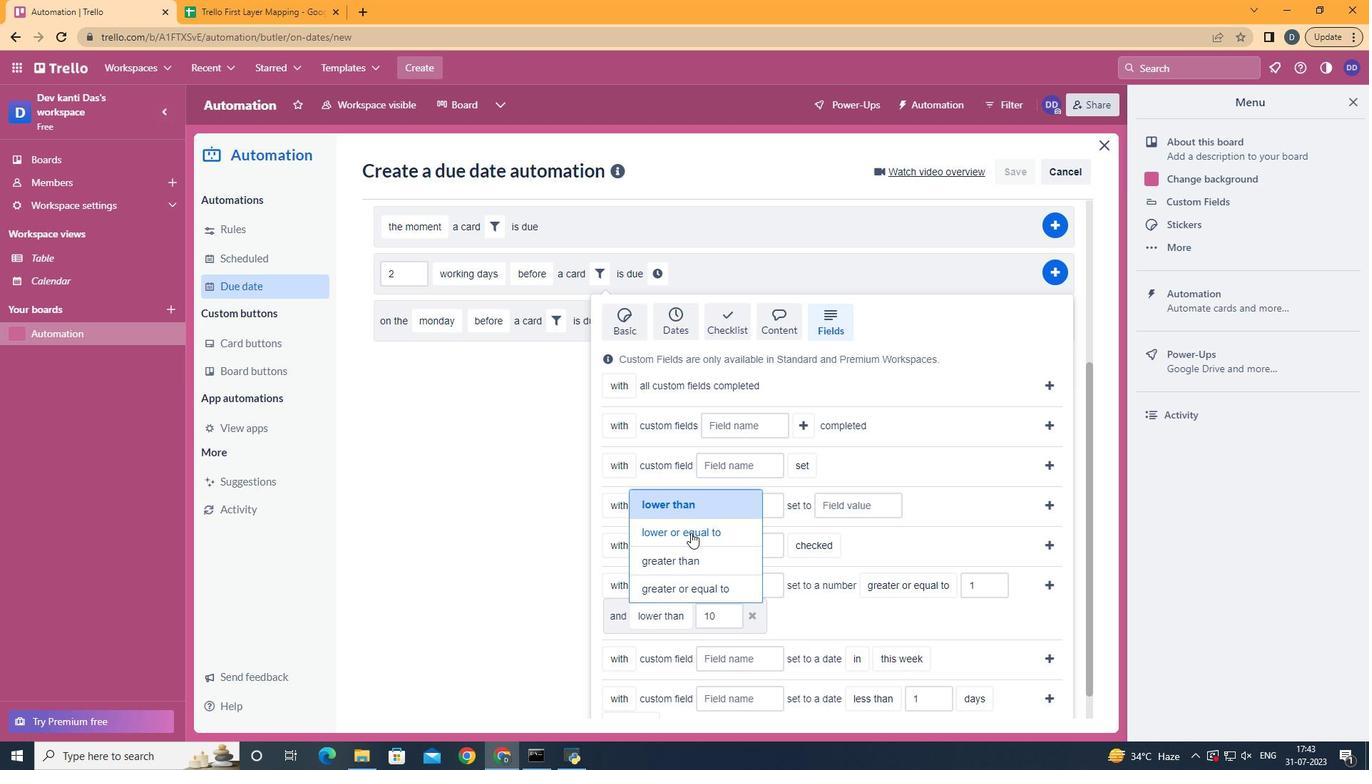 
Action: Mouse moved to (1039, 585)
Screenshot: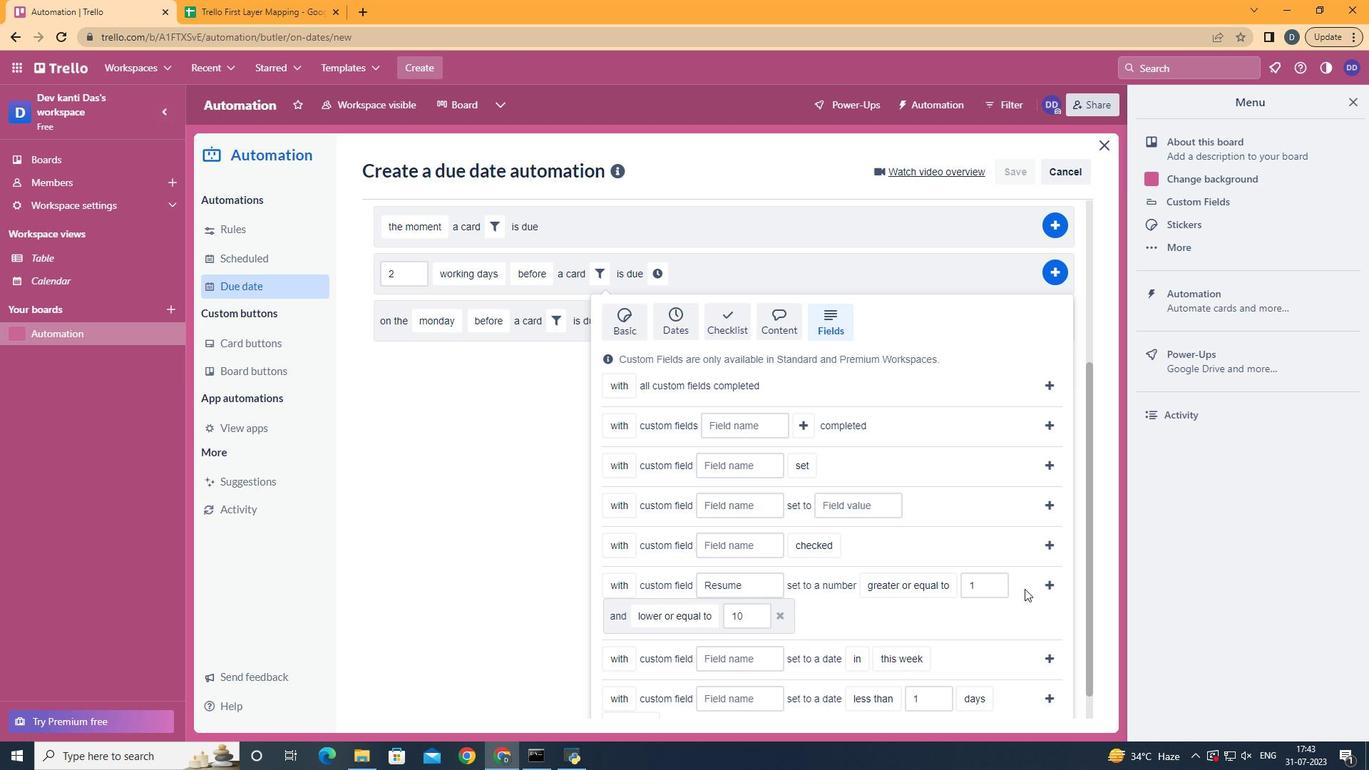 
Action: Mouse pressed left at (1039, 585)
Screenshot: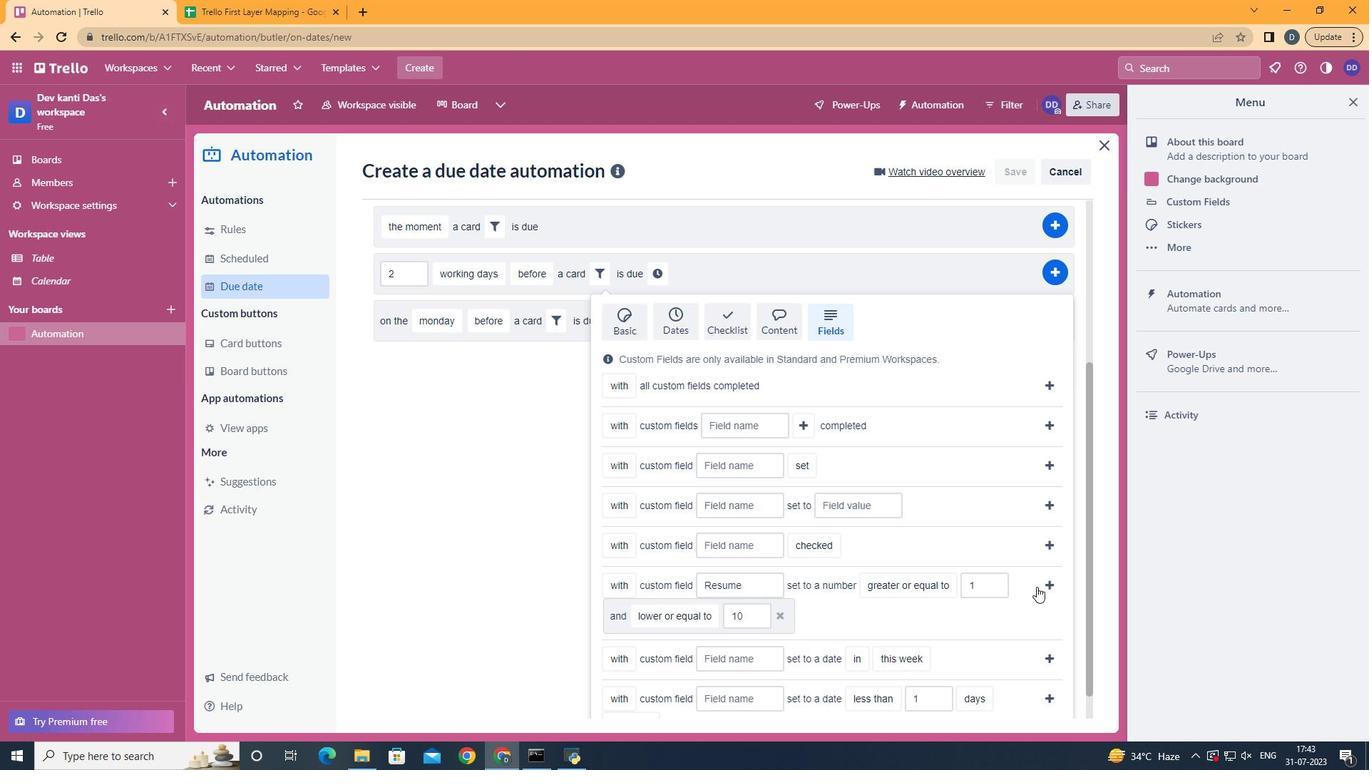 
Action: Mouse moved to (448, 557)
Screenshot: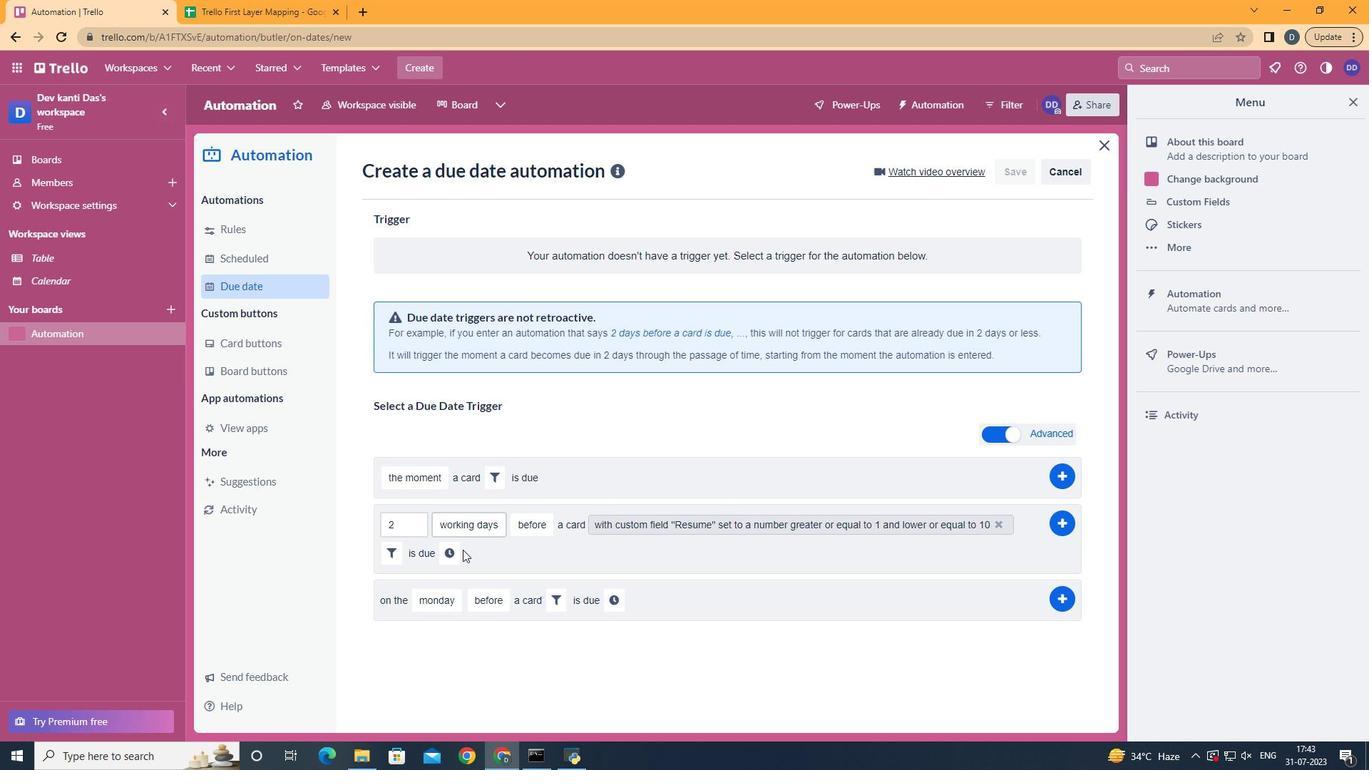 
Action: Mouse pressed left at (448, 557)
Screenshot: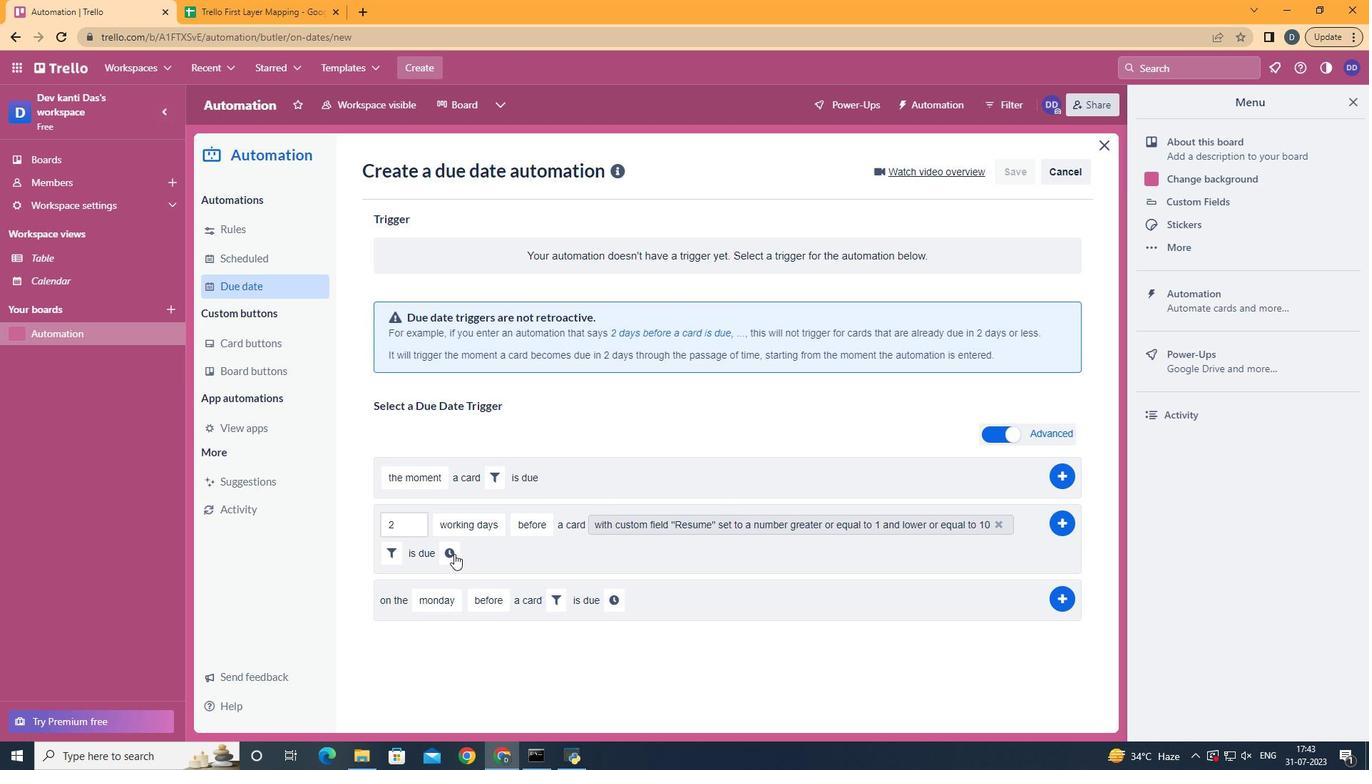 
Action: Mouse moved to (510, 554)
Screenshot: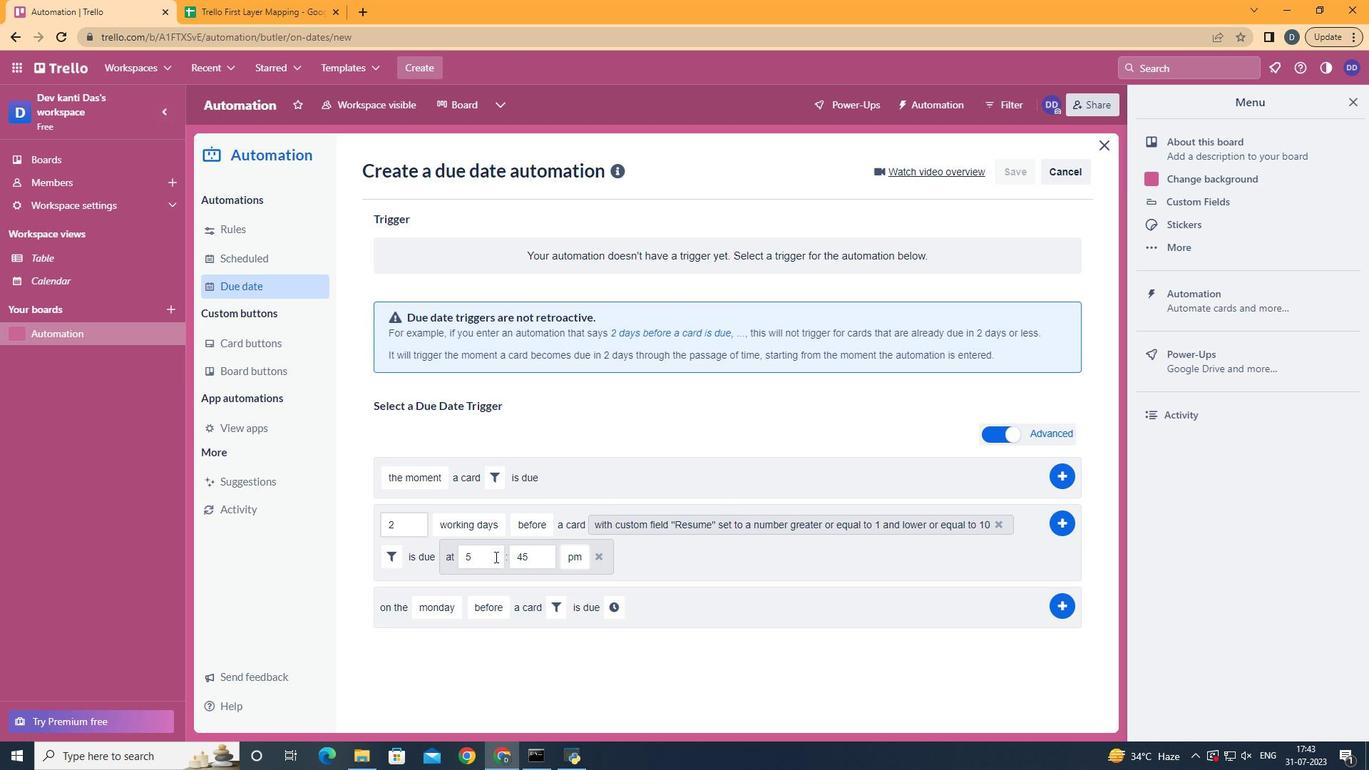 
Action: Mouse pressed left at (510, 554)
Screenshot: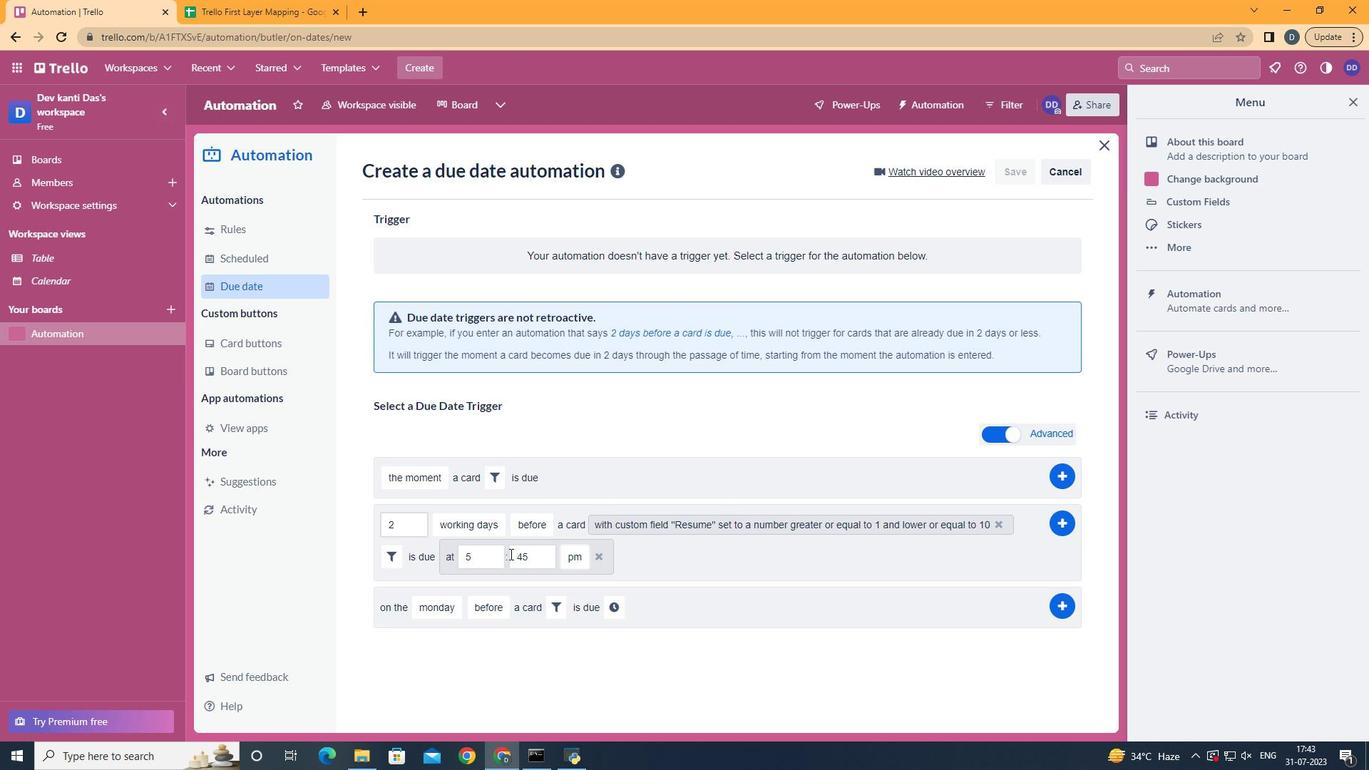 
Action: Mouse moved to (493, 559)
Screenshot: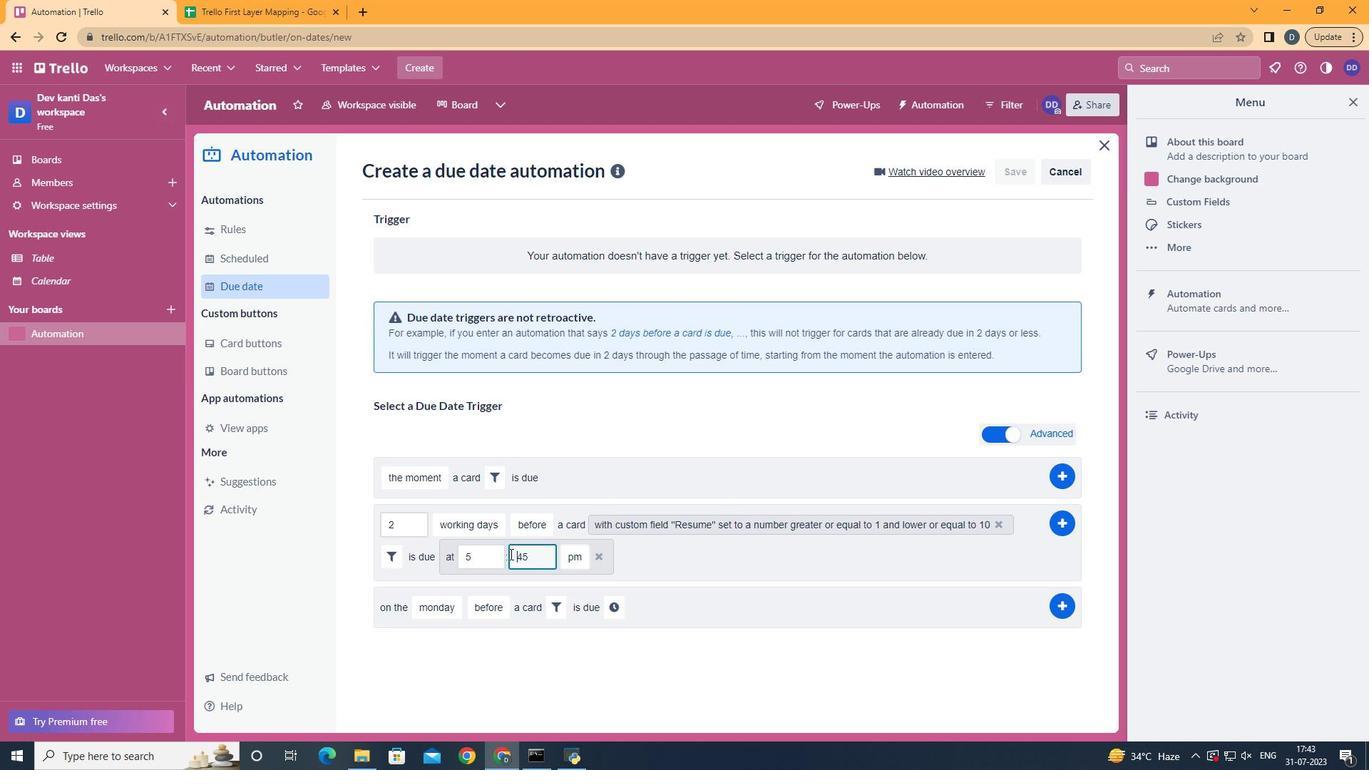 
Action: Mouse pressed left at (493, 559)
Screenshot: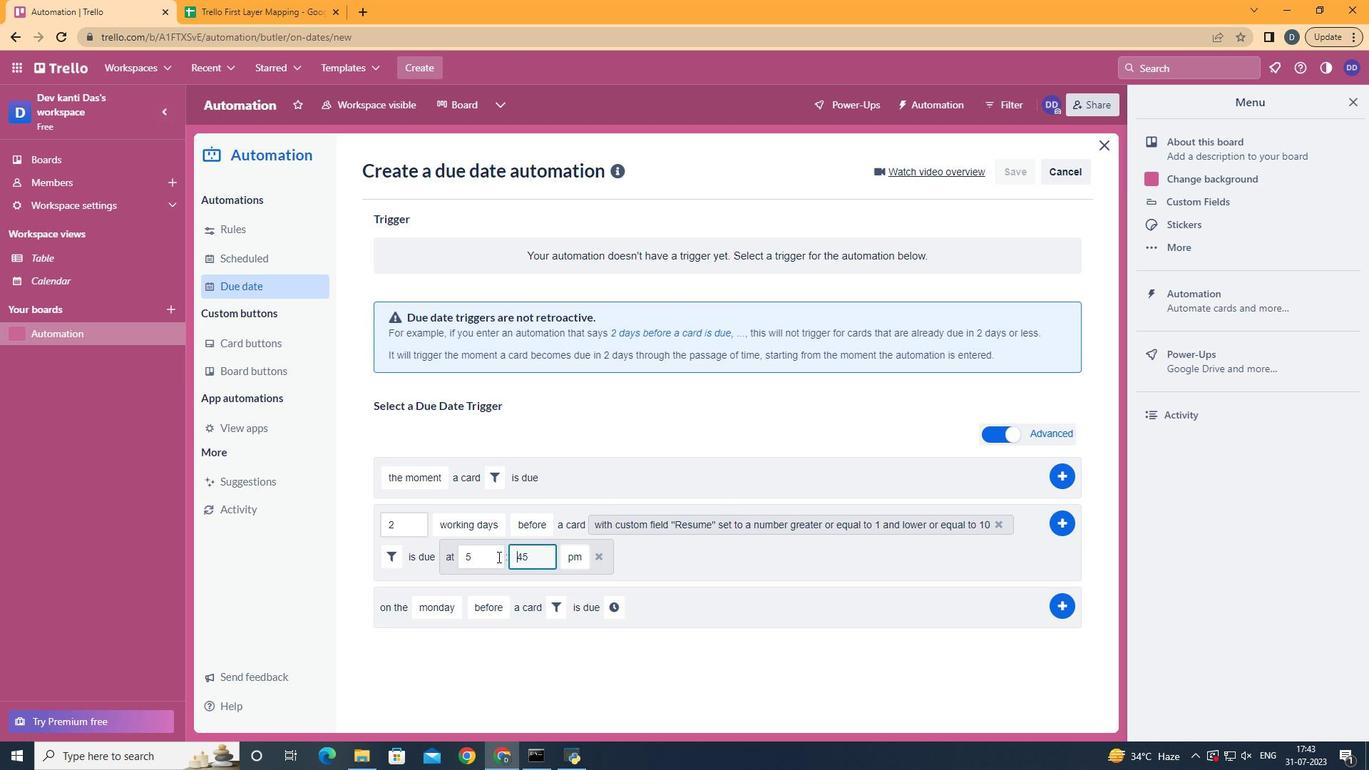 
Action: Mouse moved to (492, 559)
Screenshot: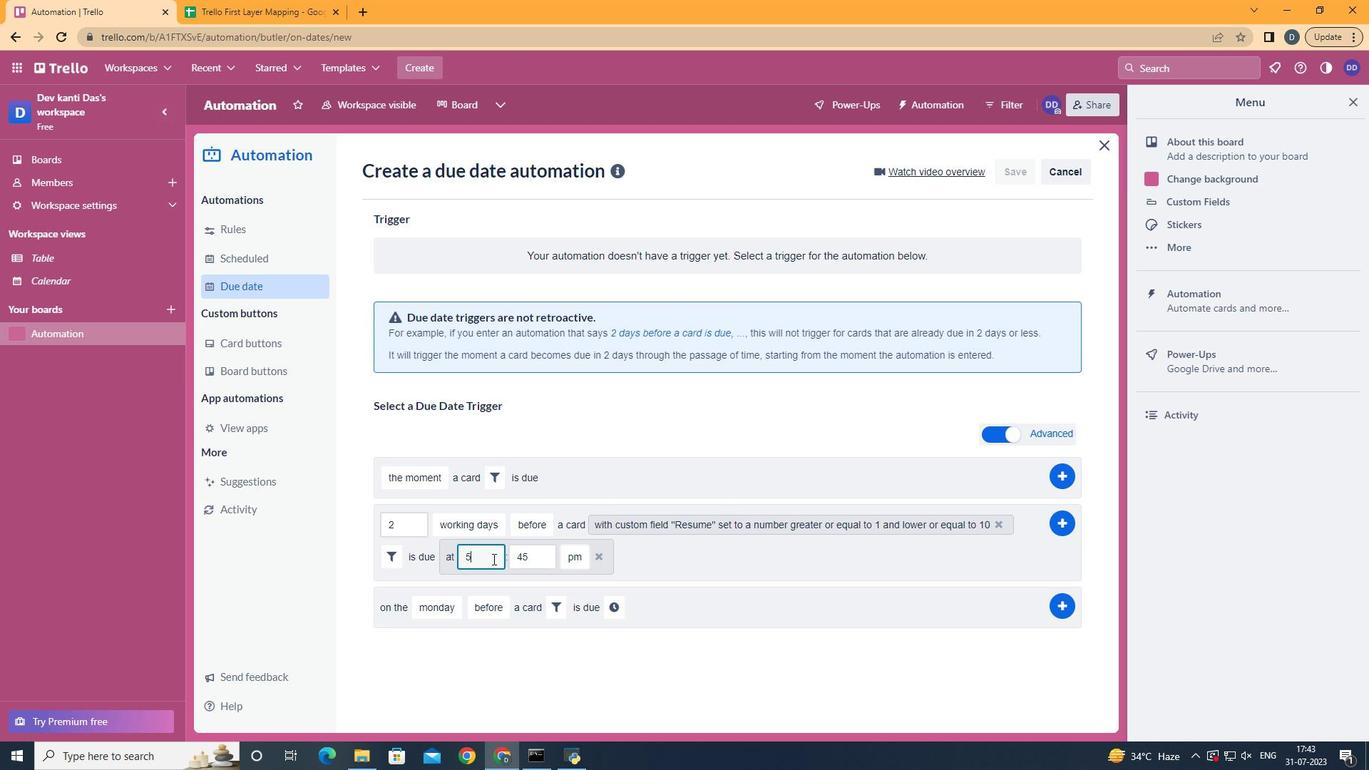 
Action: Key pressed <Key.backspace>11
Screenshot: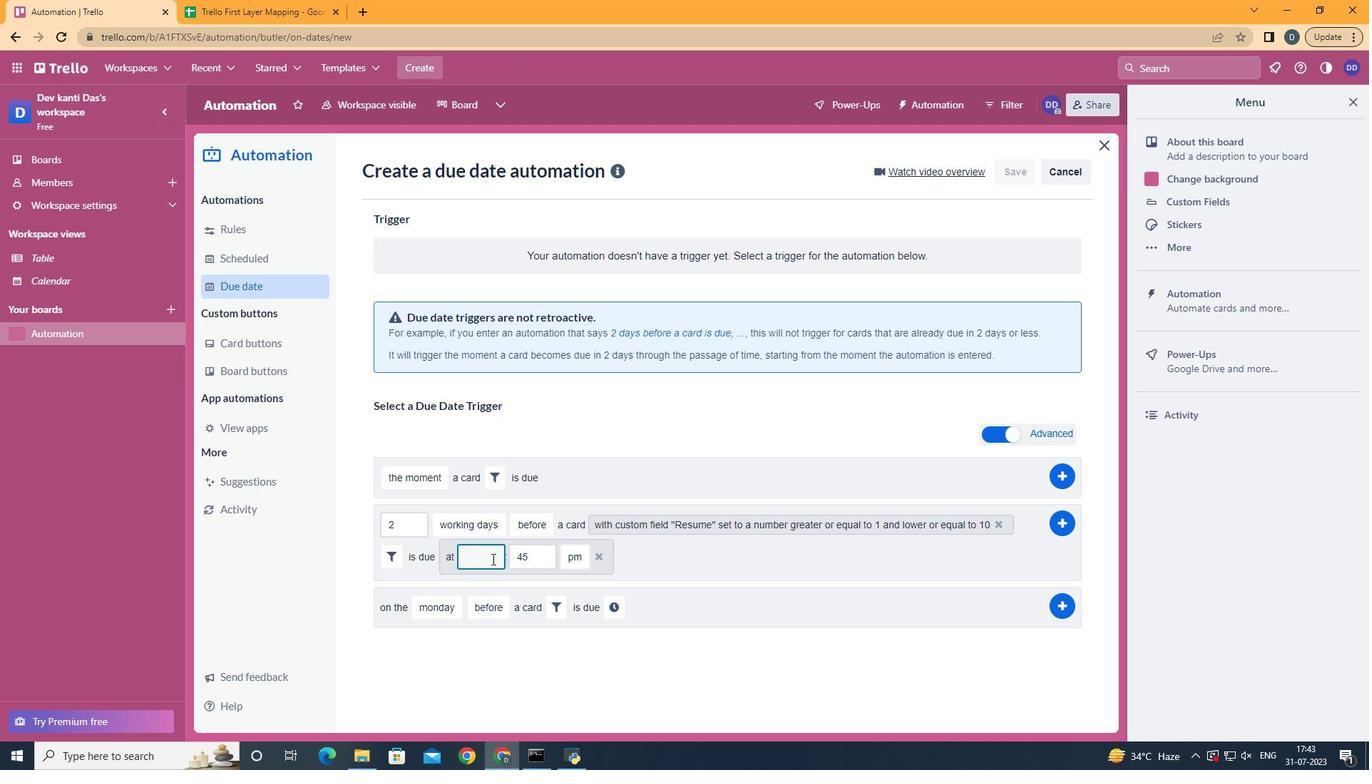 
Action: Mouse moved to (539, 560)
Screenshot: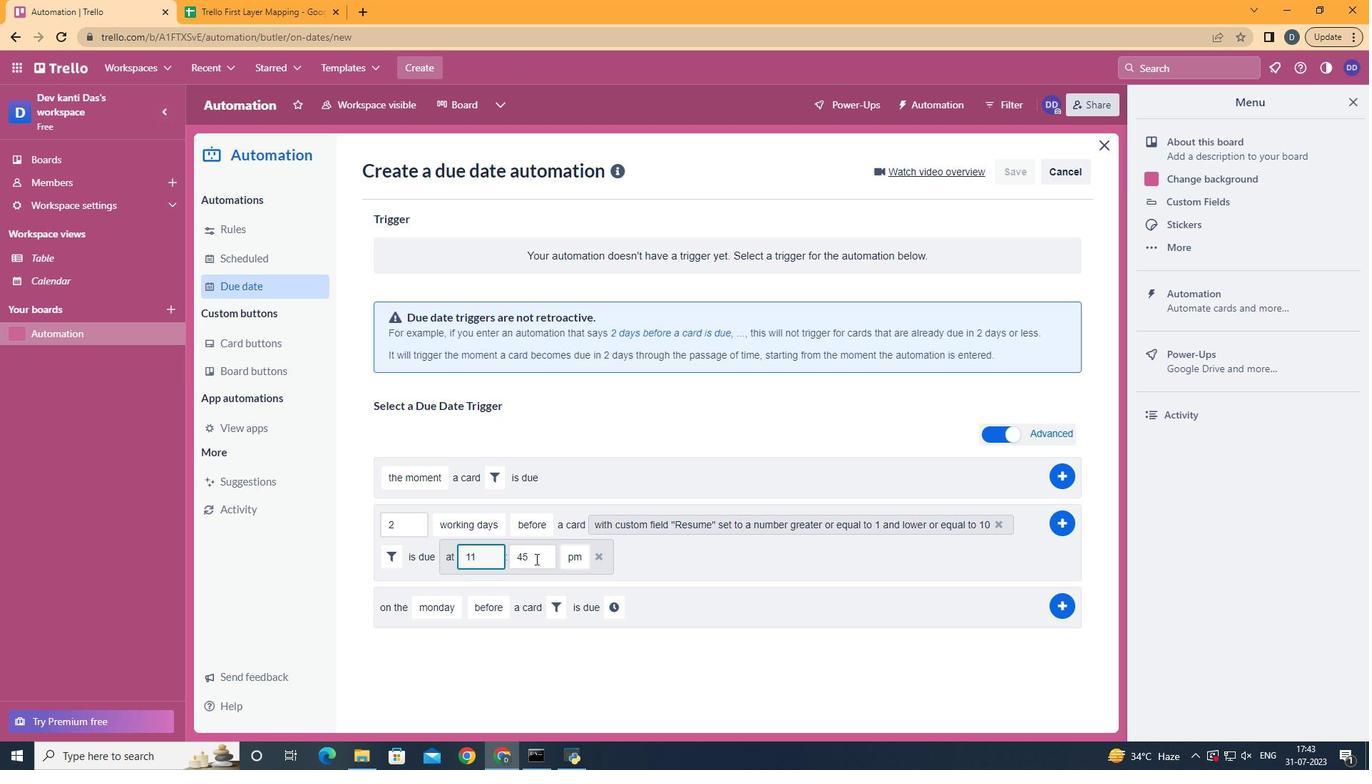 
Action: Mouse pressed left at (539, 560)
Screenshot: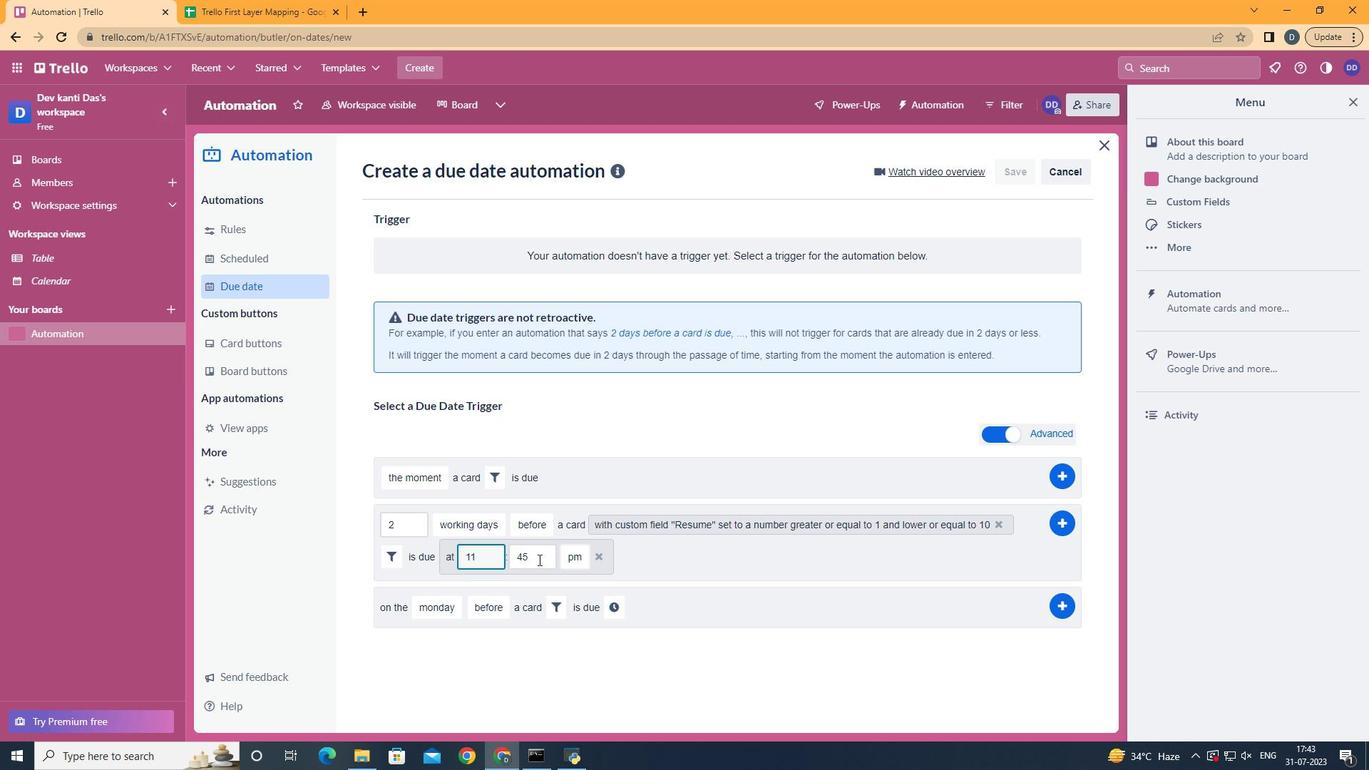 
Action: Key pressed <Key.backspace><Key.backspace>00
Screenshot: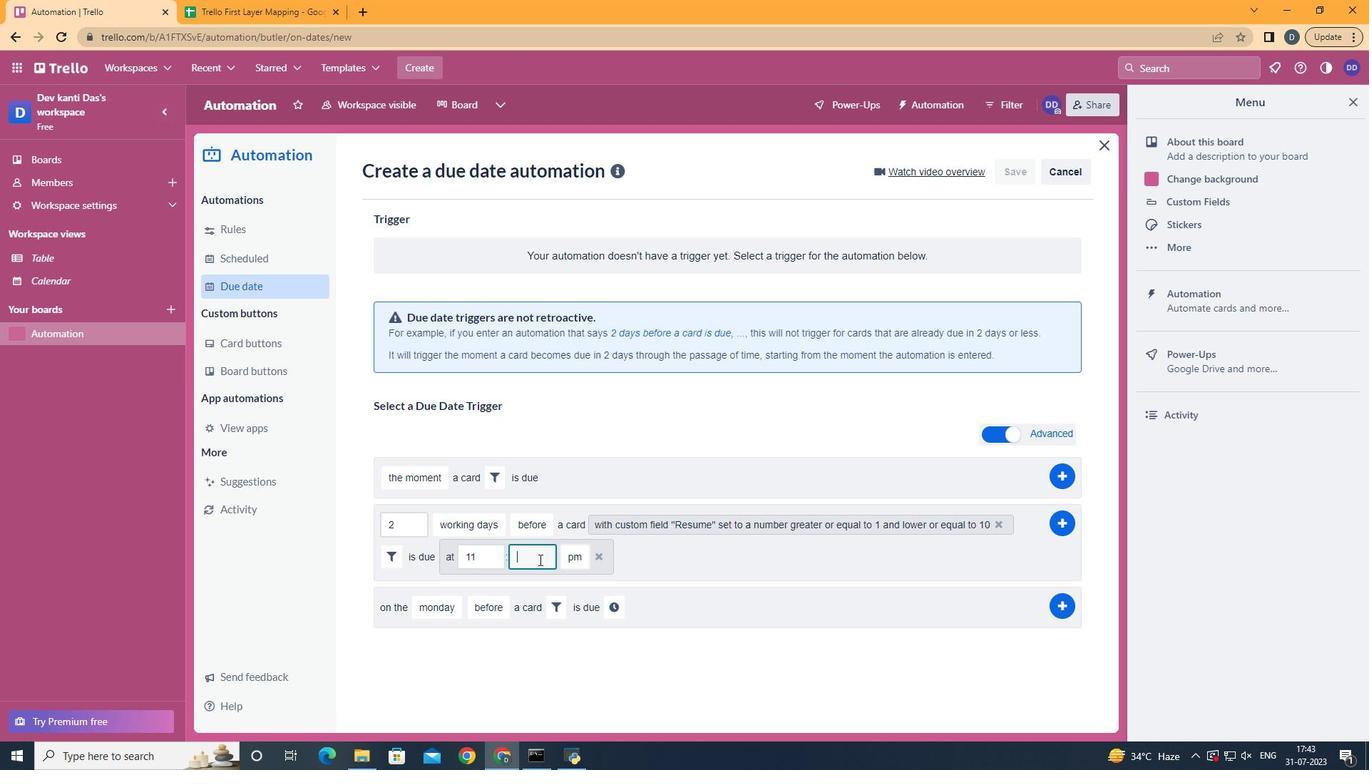 
Action: Mouse moved to (571, 573)
Screenshot: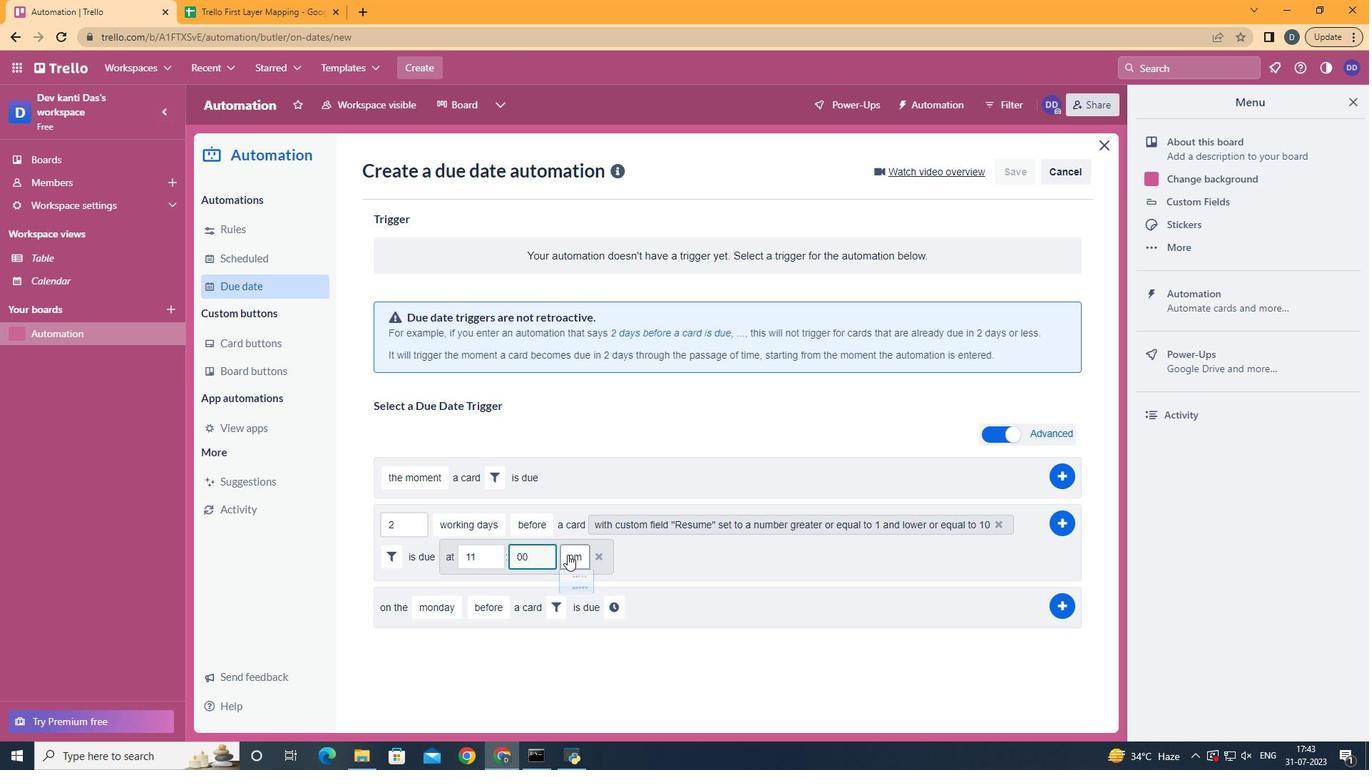 
Action: Mouse pressed left at (571, 573)
Screenshot: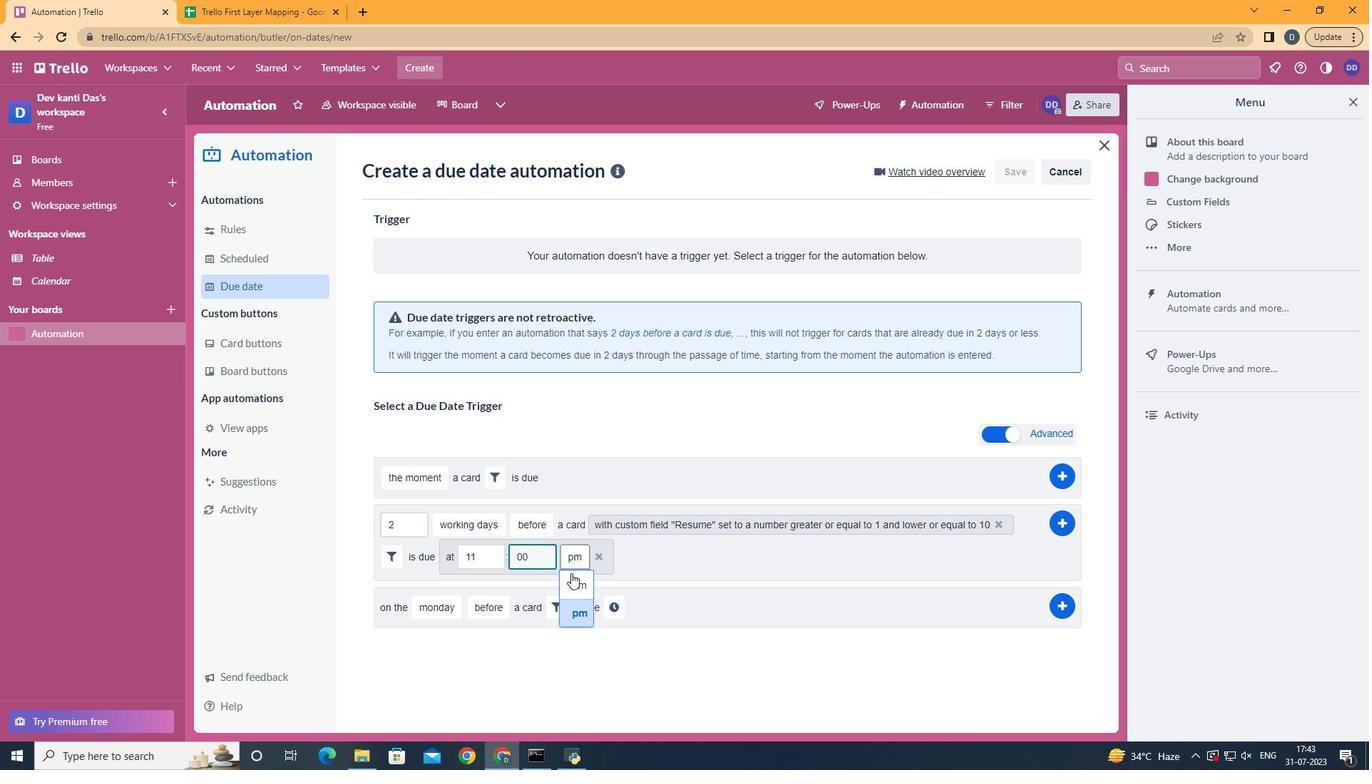 
Action: Mouse moved to (1068, 522)
Screenshot: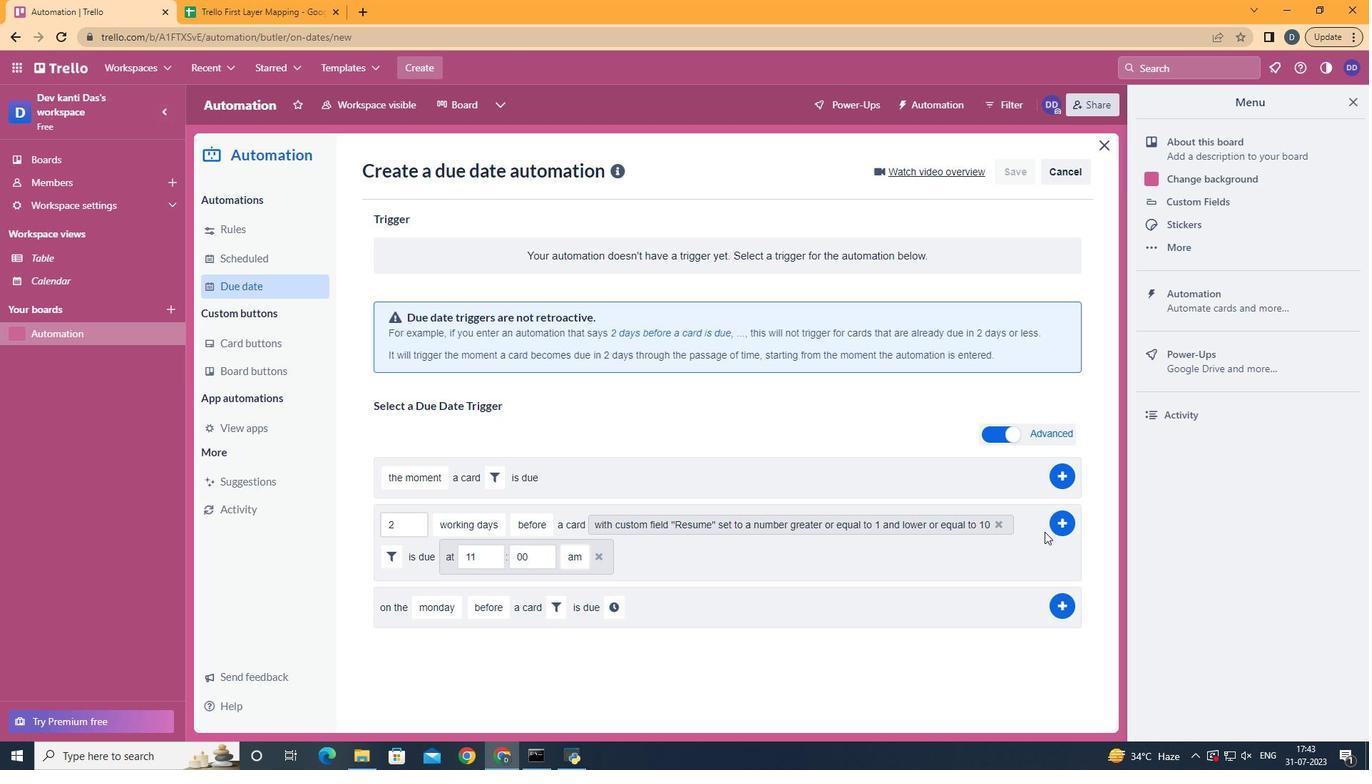 
Action: Mouse pressed left at (1068, 522)
Screenshot: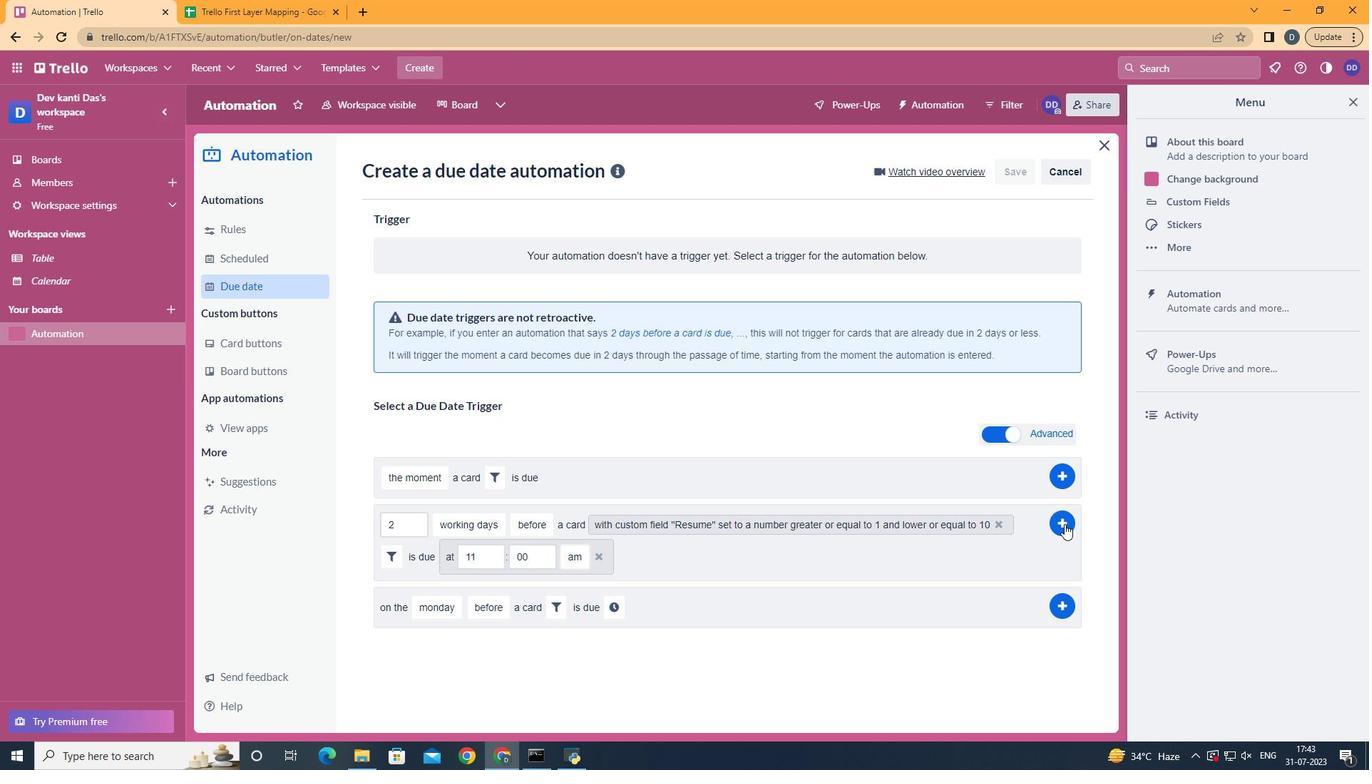 
Action: Mouse moved to (801, 384)
Screenshot: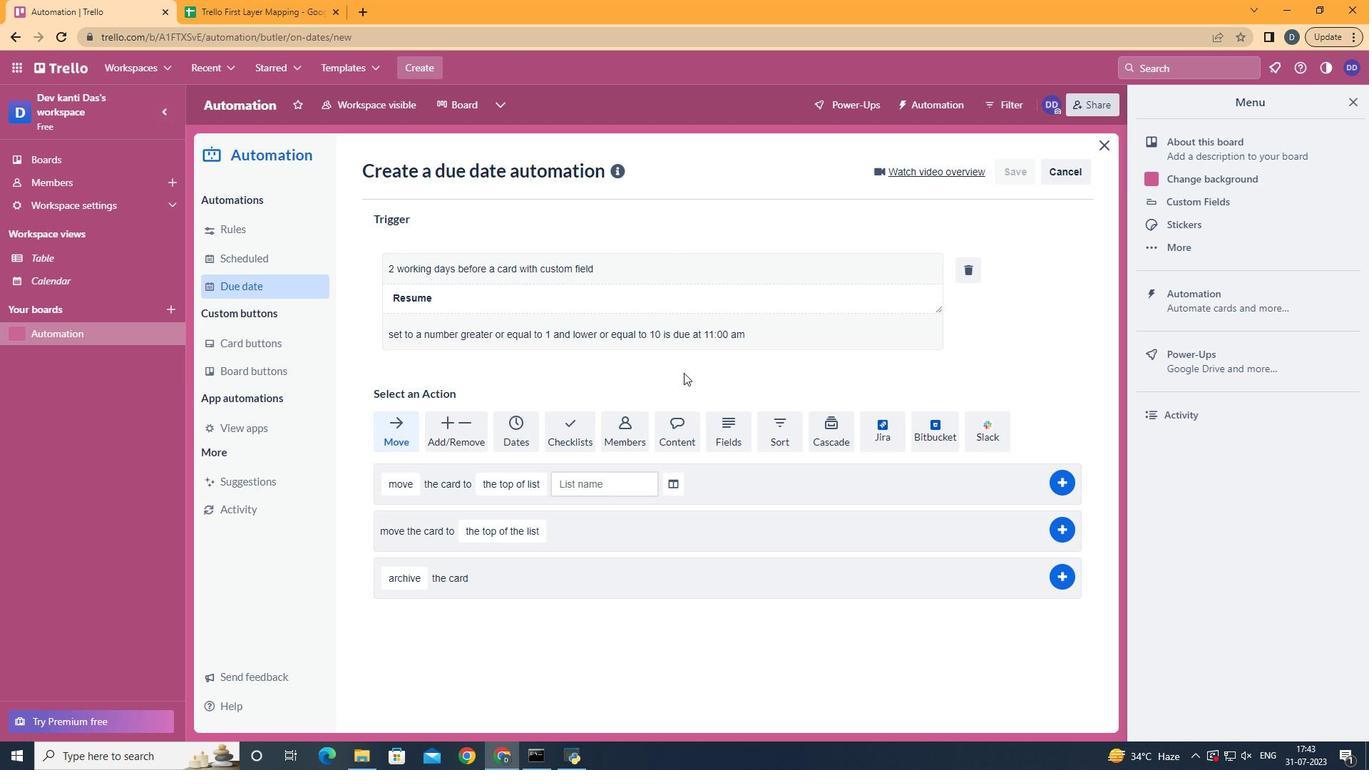 
